 Task: Find connections with filter location Saint-Eustache with filter topic #Recruitmentwith filter profile language English with filter current company Adani Solar with filter school Government College of Engineering, Tirunelveli with filter industry School and Employee Bus Services with filter service category Android Development with filter keywords title Phlebotomist
Action: Mouse moved to (199, 276)
Screenshot: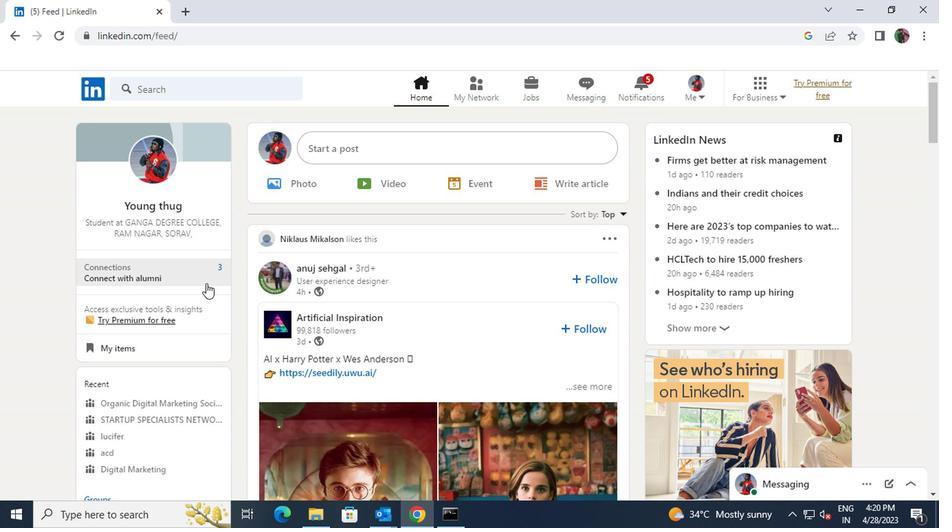 
Action: Mouse pressed left at (199, 276)
Screenshot: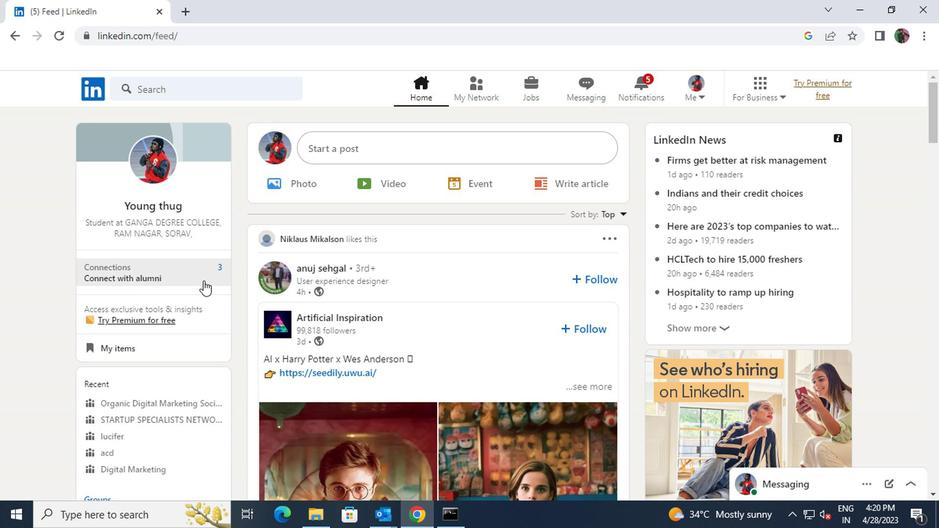 
Action: Mouse moved to (211, 165)
Screenshot: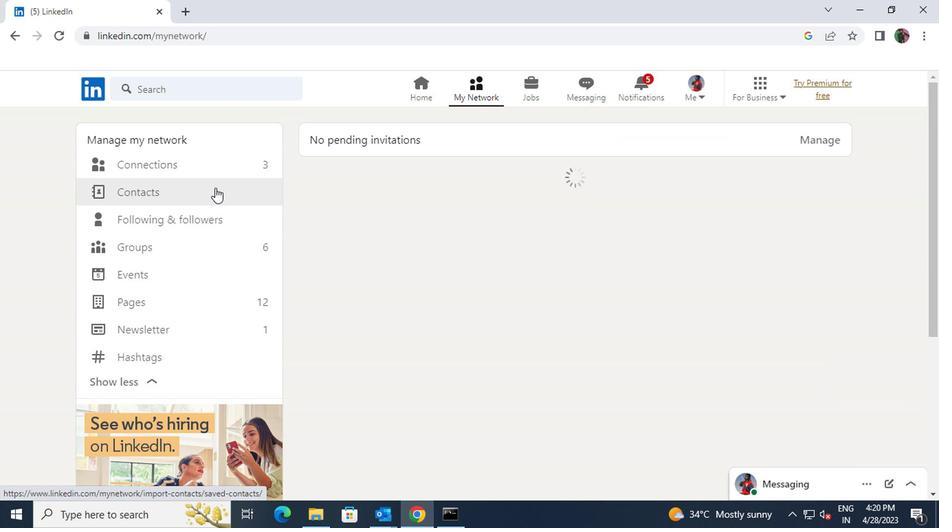 
Action: Mouse pressed left at (211, 165)
Screenshot: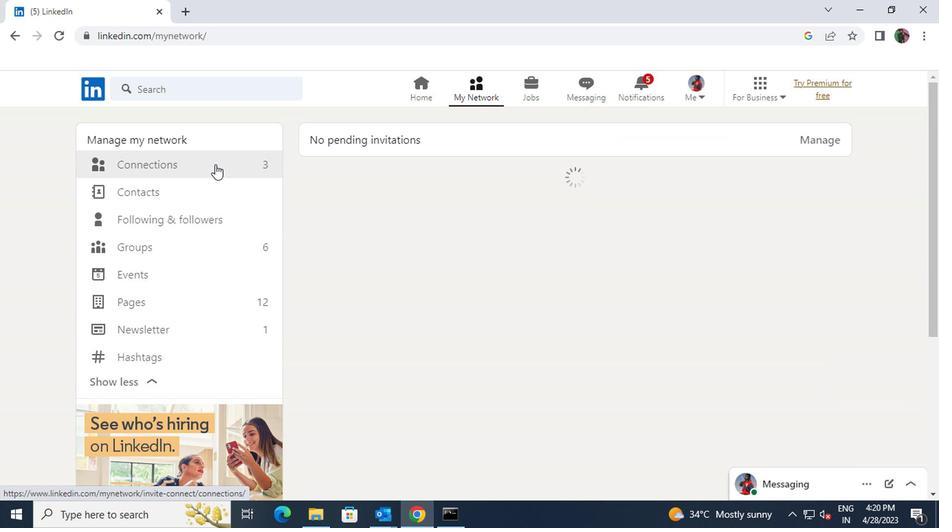 
Action: Mouse moved to (579, 165)
Screenshot: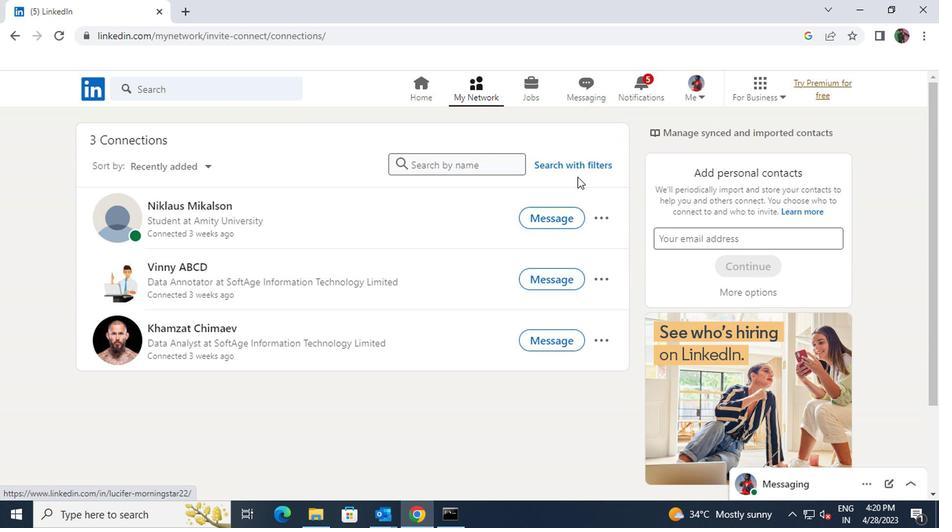 
Action: Mouse pressed left at (579, 165)
Screenshot: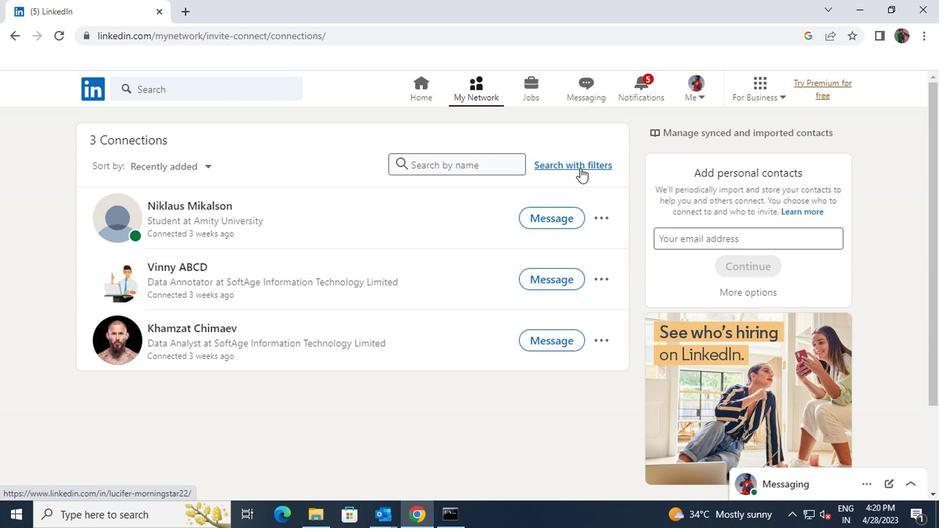 
Action: Mouse moved to (510, 129)
Screenshot: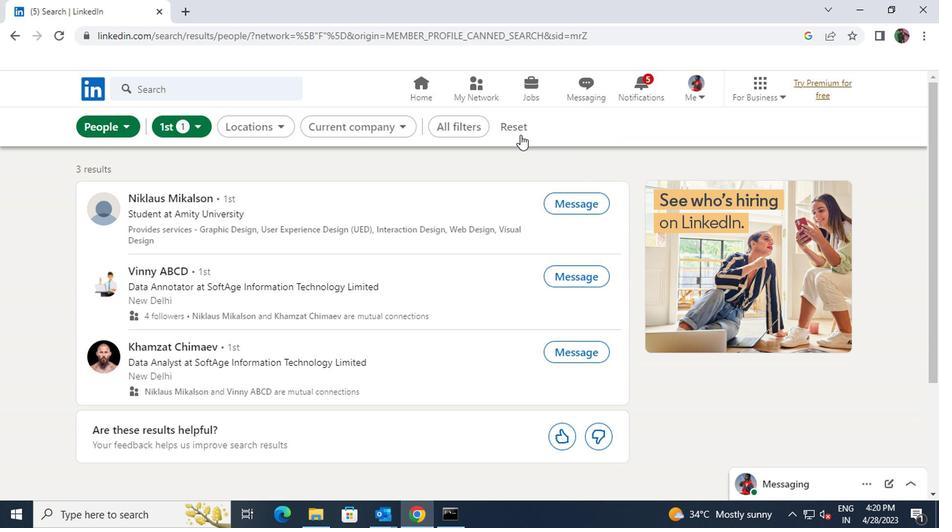 
Action: Mouse pressed left at (510, 129)
Screenshot: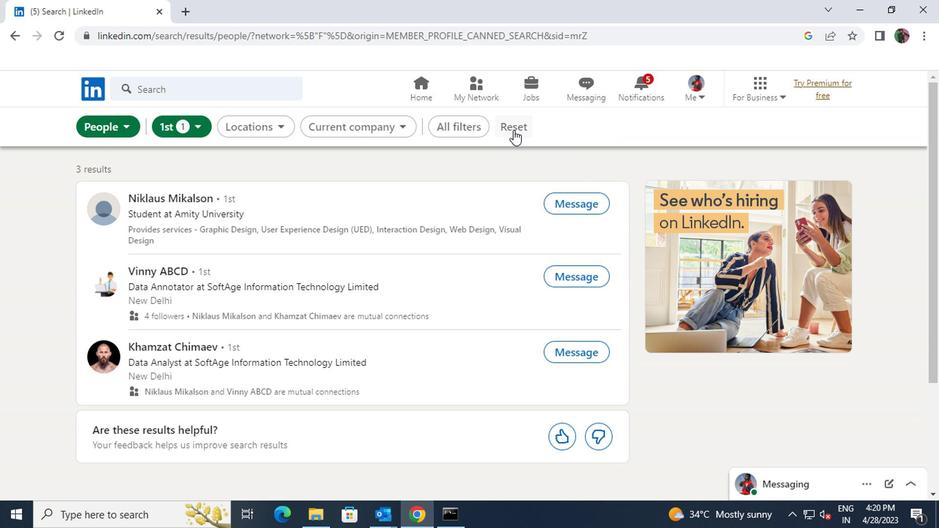 
Action: Mouse moved to (493, 122)
Screenshot: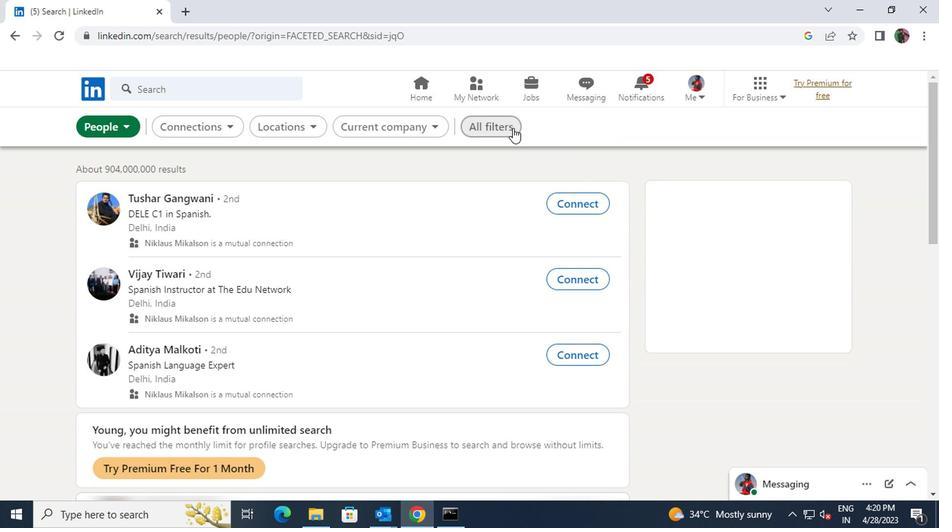 
Action: Mouse pressed left at (493, 122)
Screenshot: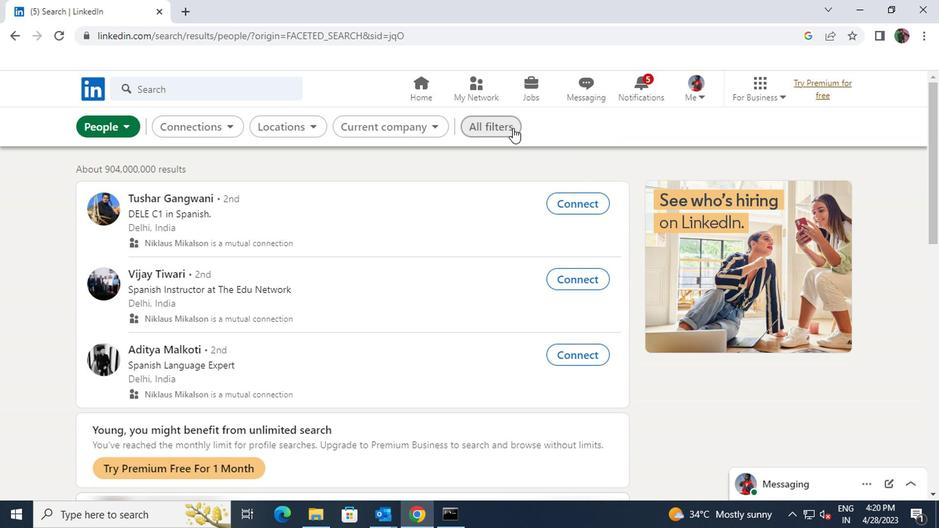 
Action: Mouse moved to (750, 296)
Screenshot: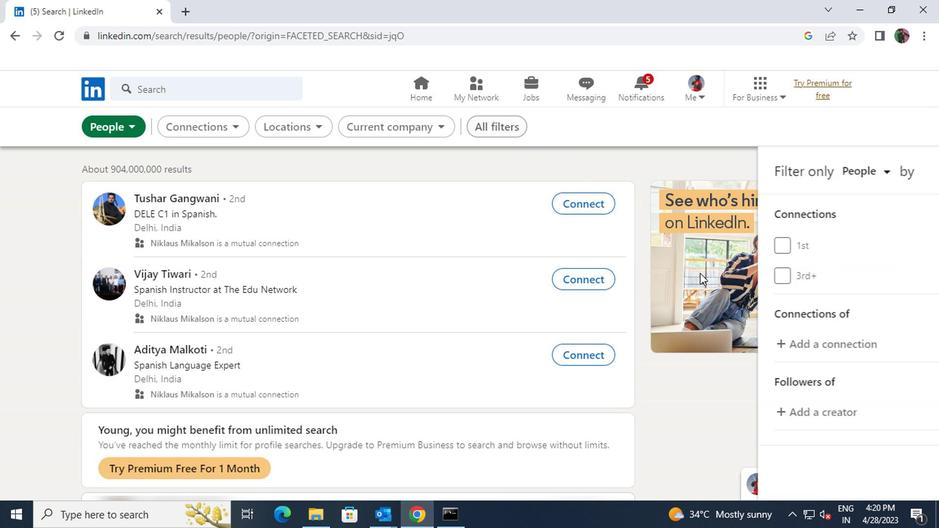 
Action: Mouse scrolled (750, 295) with delta (0, 0)
Screenshot: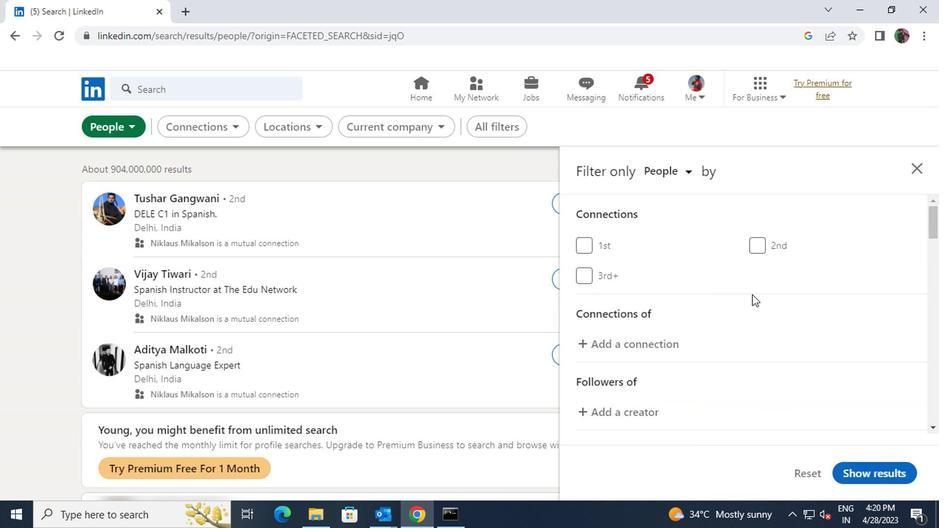 
Action: Mouse moved to (751, 296)
Screenshot: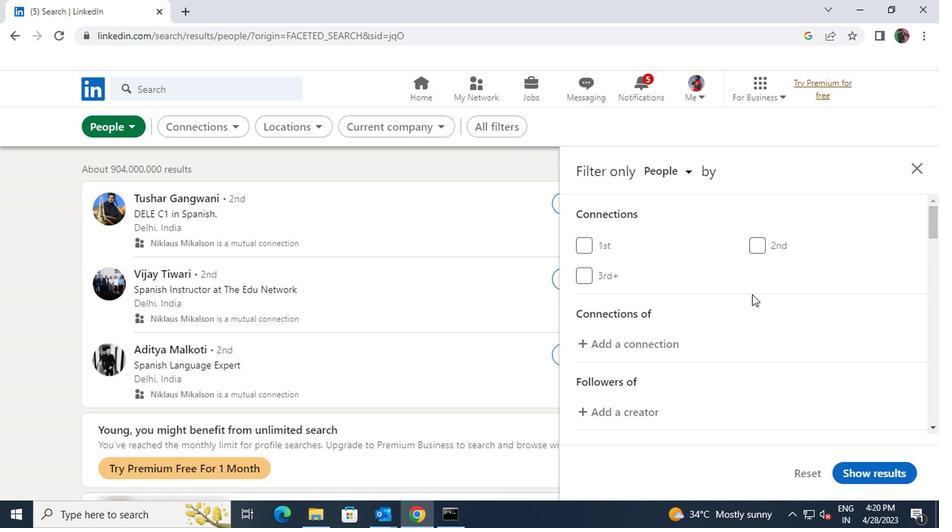 
Action: Mouse scrolled (751, 296) with delta (0, 0)
Screenshot: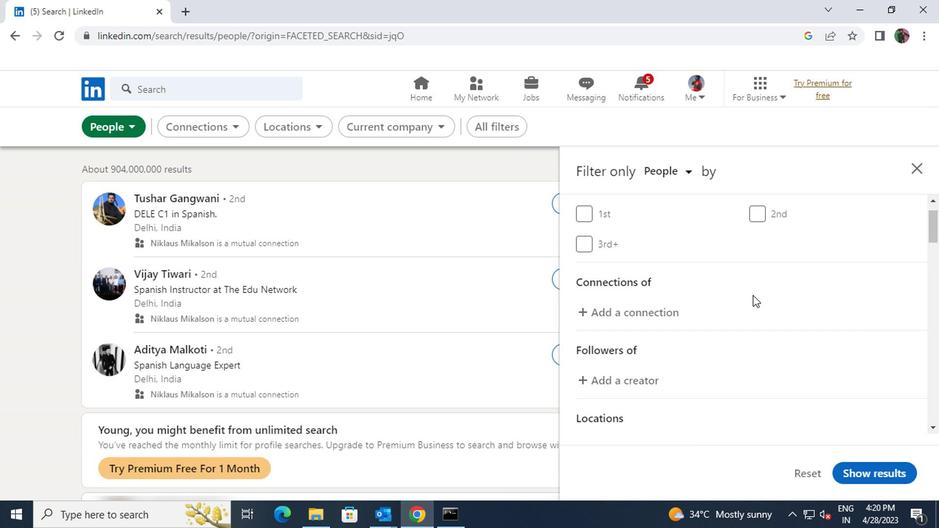 
Action: Mouse scrolled (751, 296) with delta (0, 0)
Screenshot: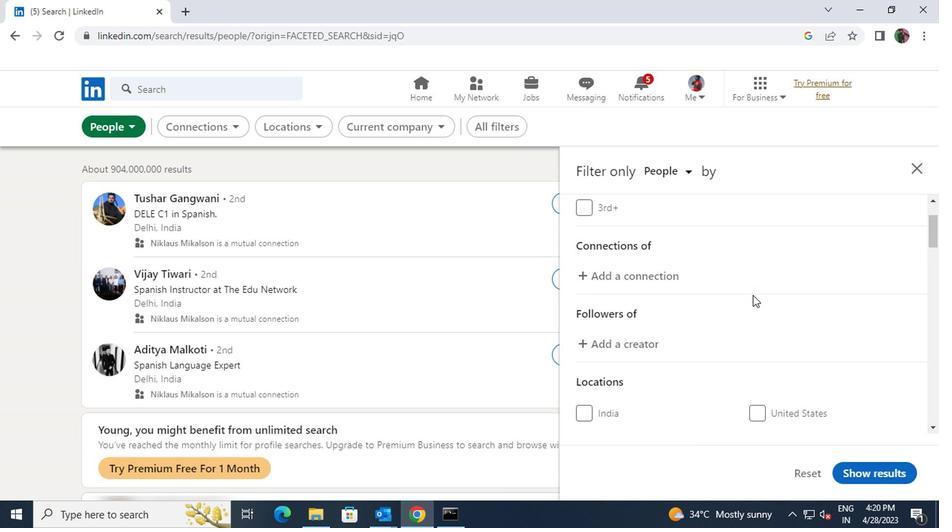 
Action: Mouse scrolled (751, 296) with delta (0, 0)
Screenshot: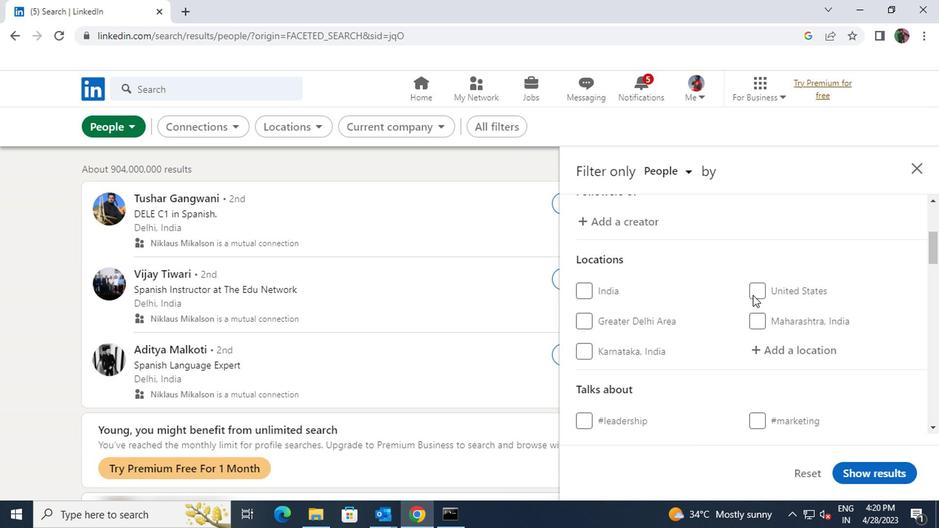 
Action: Mouse scrolled (751, 296) with delta (0, 0)
Screenshot: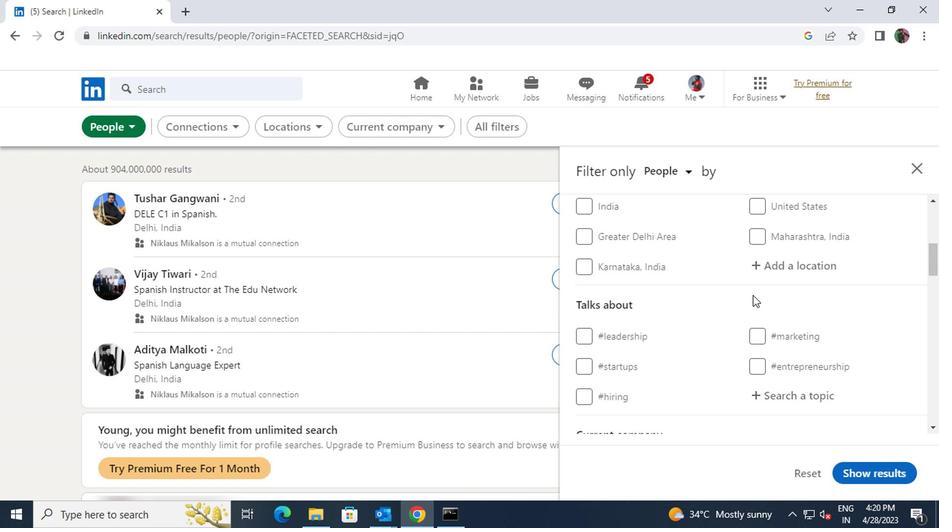 
Action: Mouse scrolled (751, 297) with delta (0, 0)
Screenshot: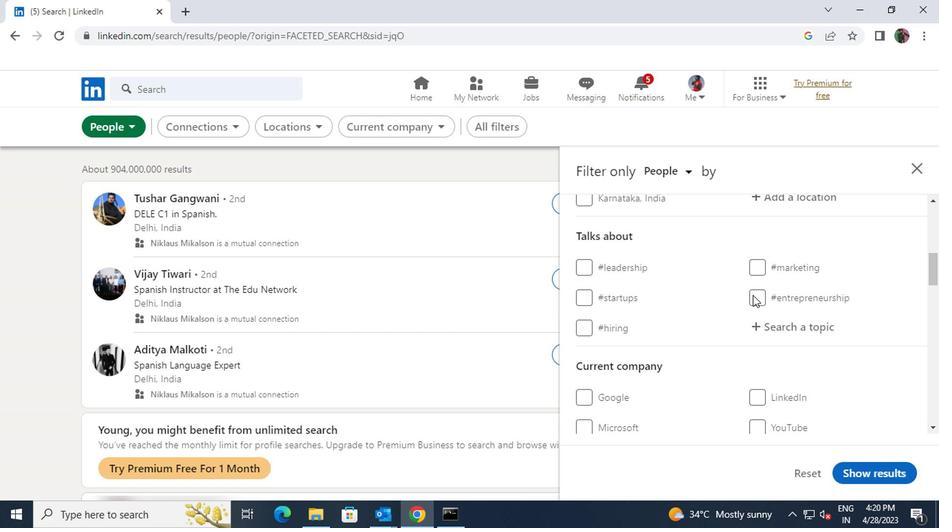 
Action: Mouse moved to (768, 272)
Screenshot: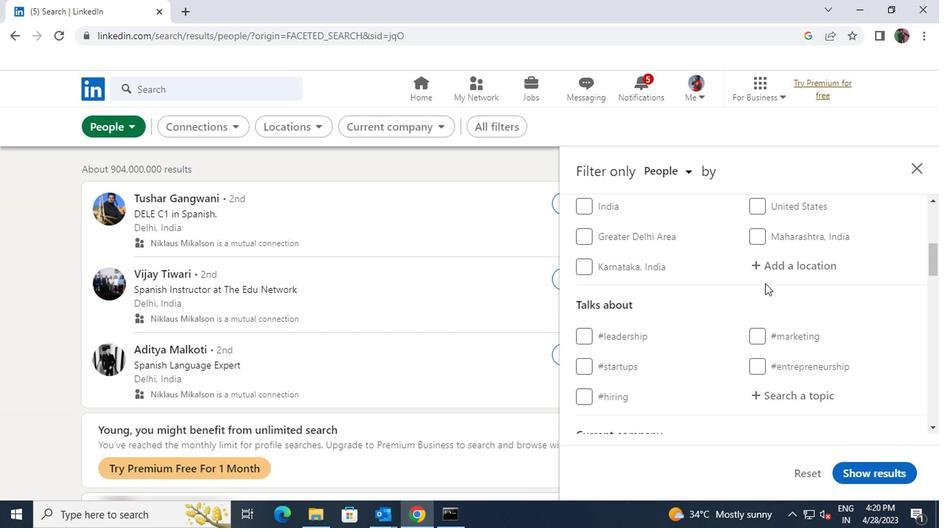 
Action: Mouse pressed left at (768, 272)
Screenshot: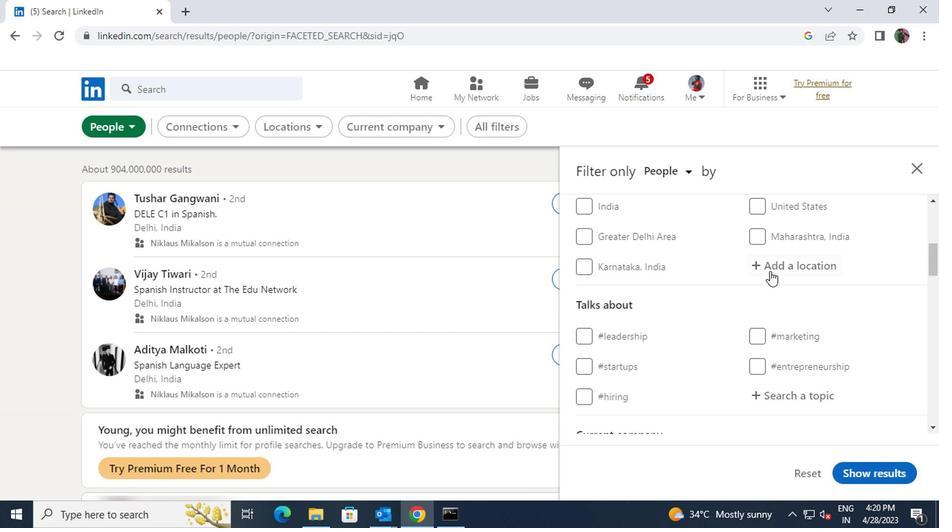 
Action: Key pressed <Key.shift>SAINT<Key.space>EU
Screenshot: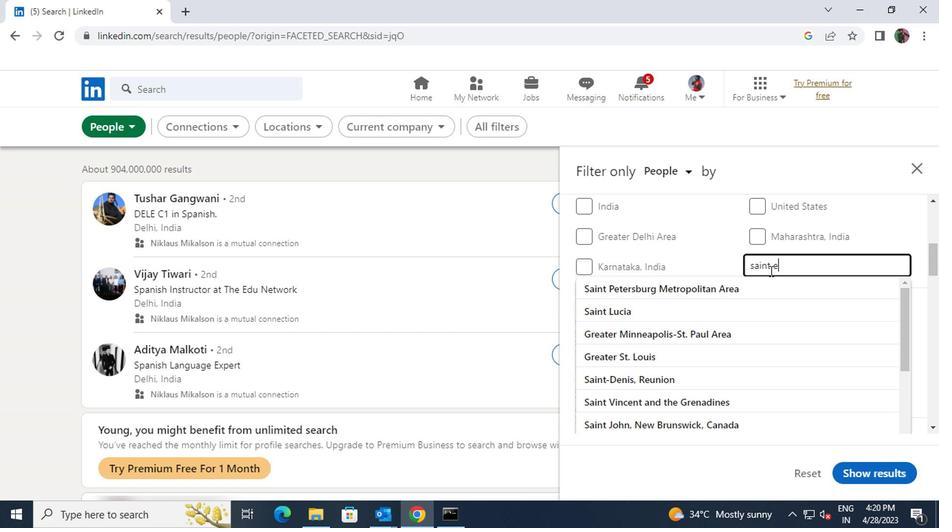 
Action: Mouse moved to (762, 295)
Screenshot: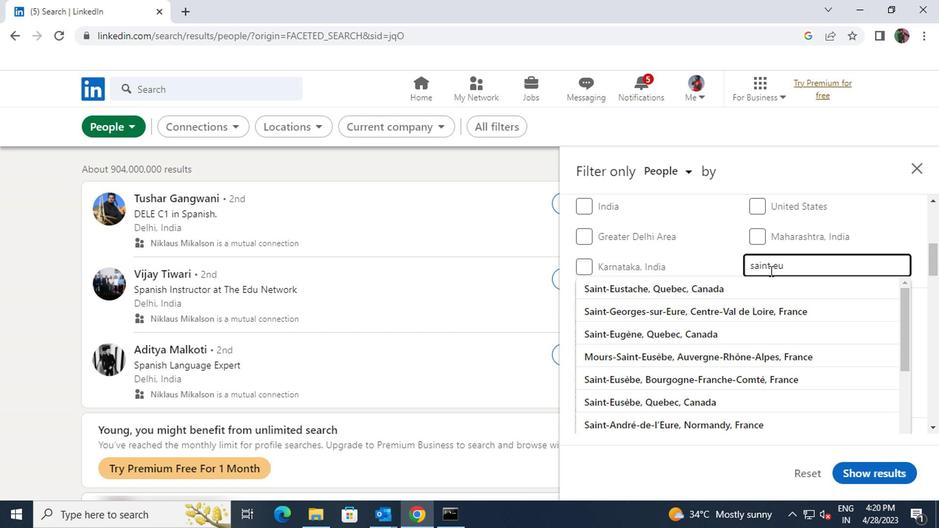
Action: Mouse pressed left at (762, 295)
Screenshot: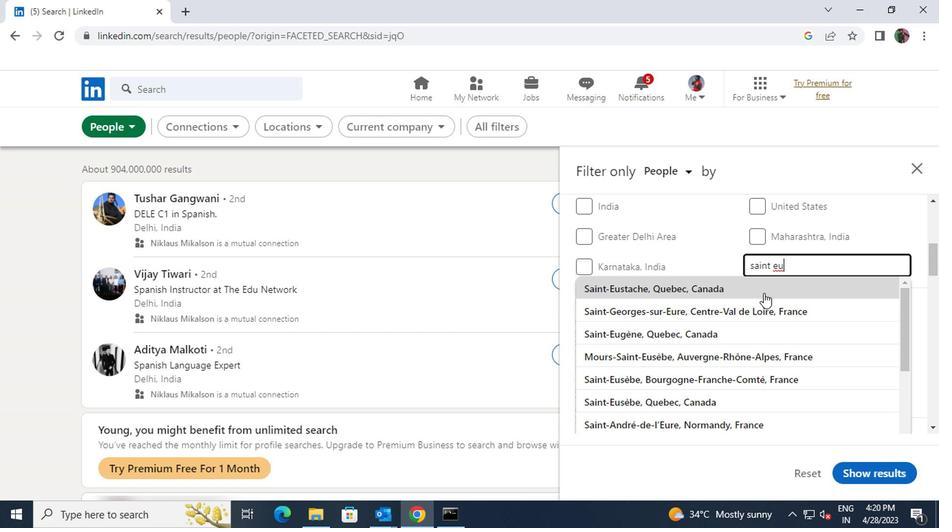 
Action: Mouse scrolled (762, 294) with delta (0, 0)
Screenshot: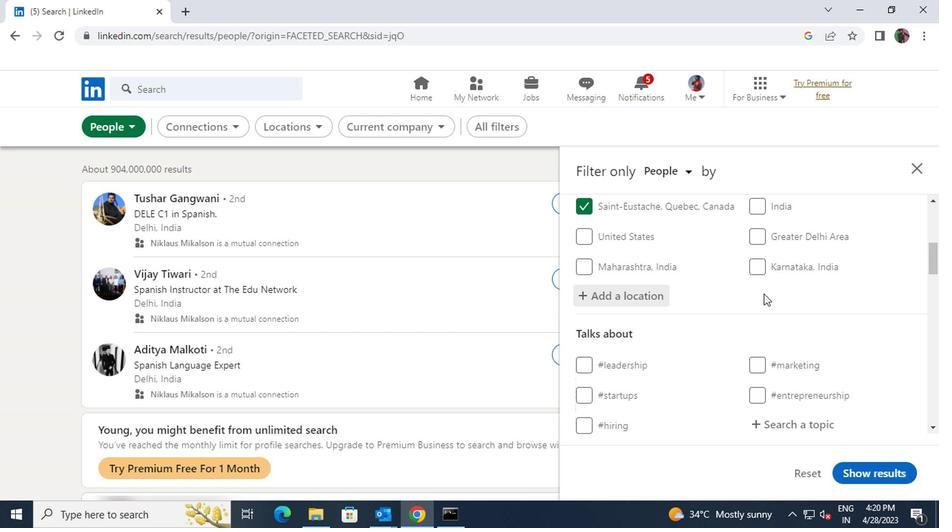 
Action: Mouse scrolled (762, 294) with delta (0, 0)
Screenshot: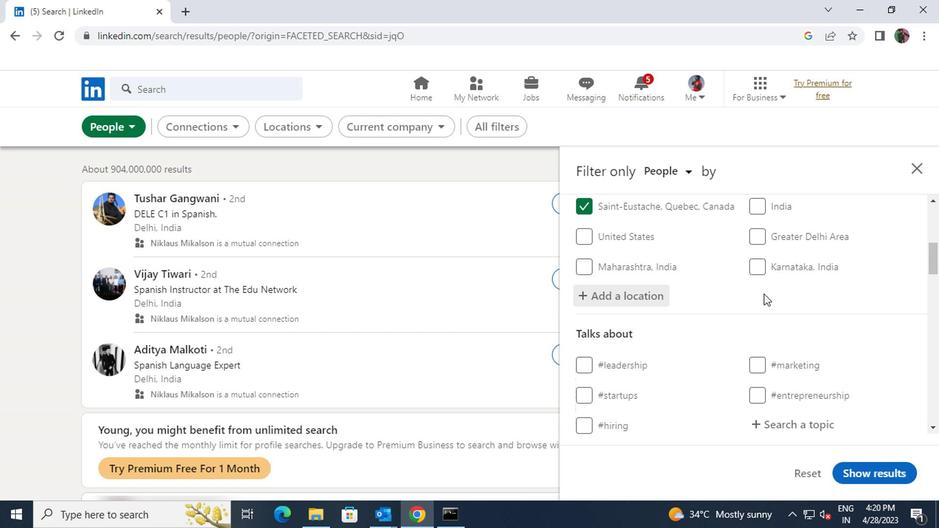 
Action: Mouse scrolled (762, 294) with delta (0, 0)
Screenshot: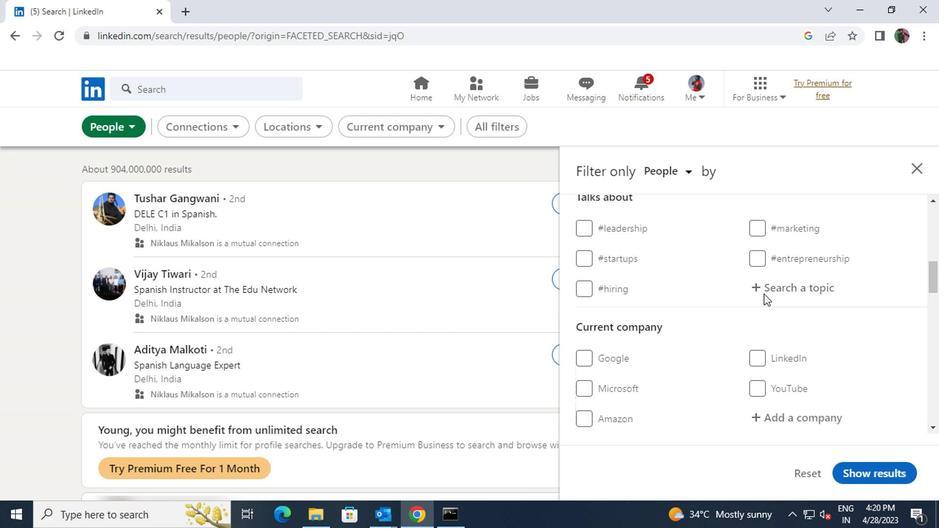 
Action: Mouse moved to (763, 291)
Screenshot: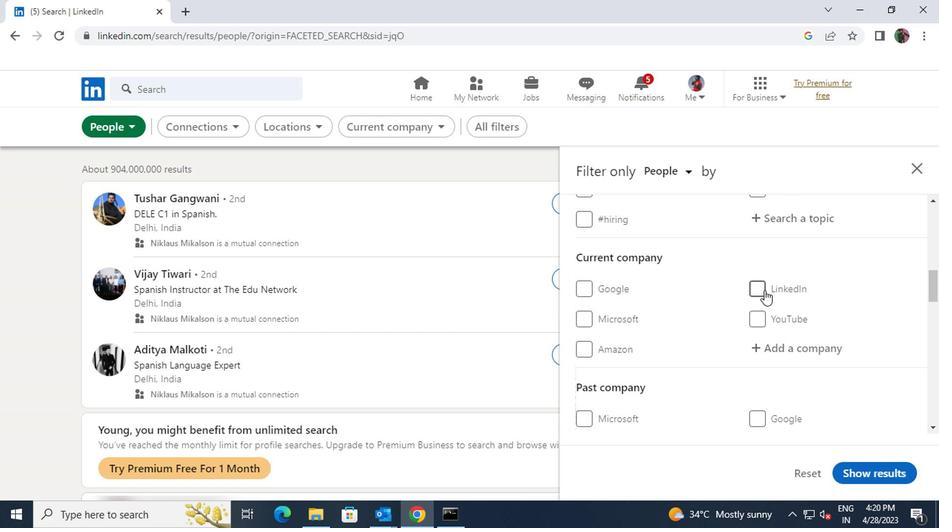 
Action: Mouse scrolled (763, 292) with delta (0, 0)
Screenshot: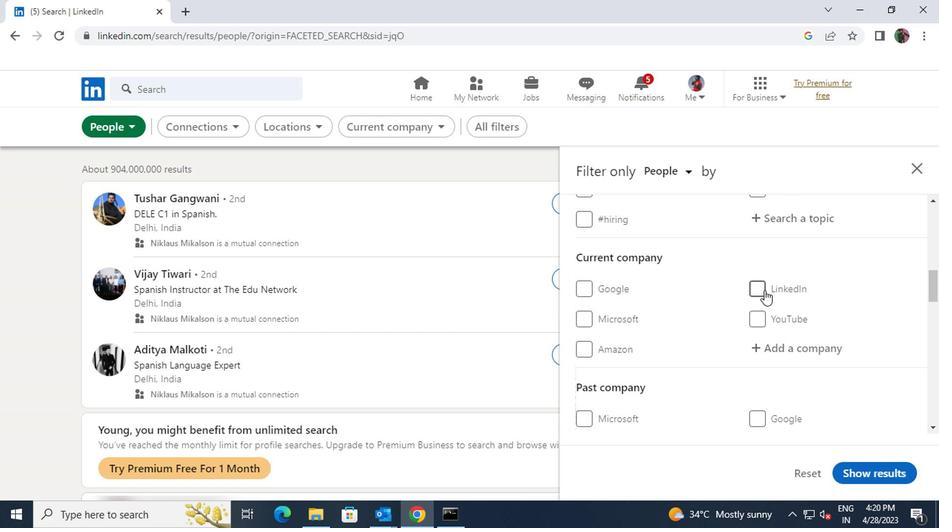 
Action: Mouse moved to (771, 292)
Screenshot: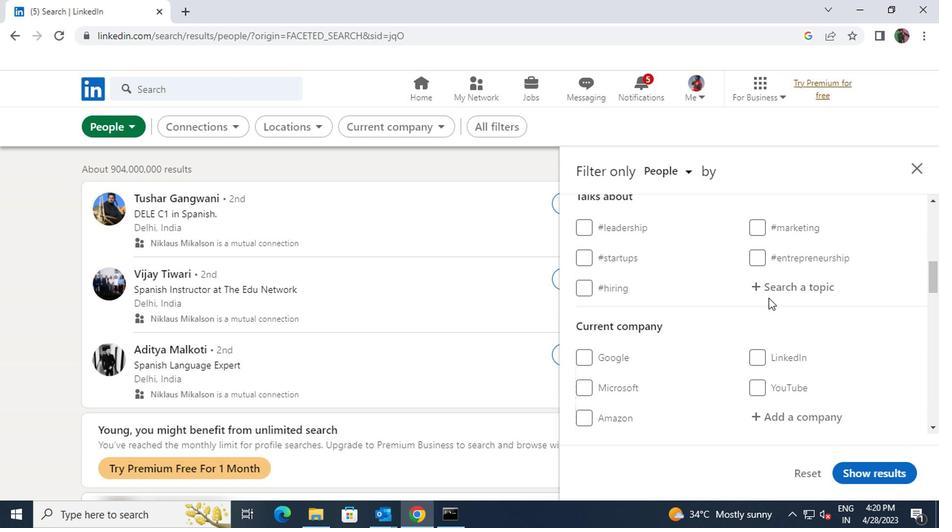 
Action: Mouse pressed left at (771, 292)
Screenshot: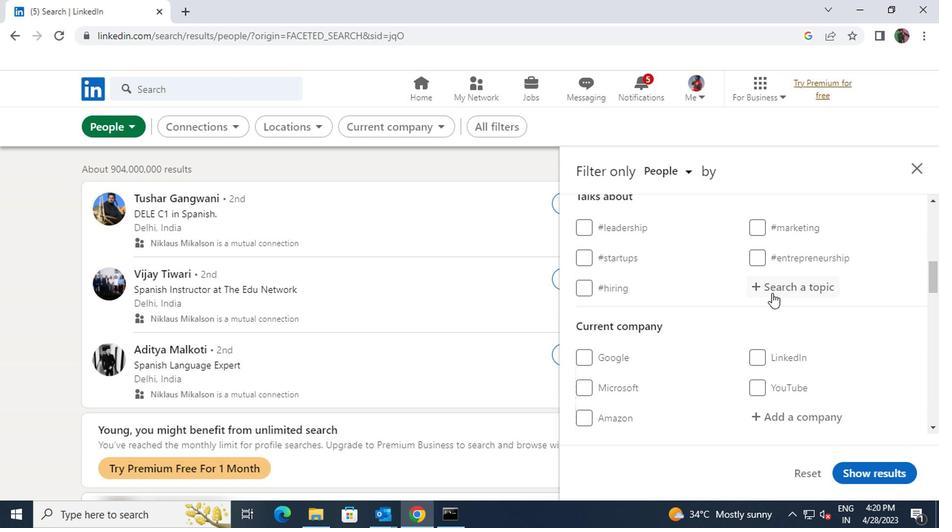 
Action: Key pressed <Key.shift>RECURITMENT
Screenshot: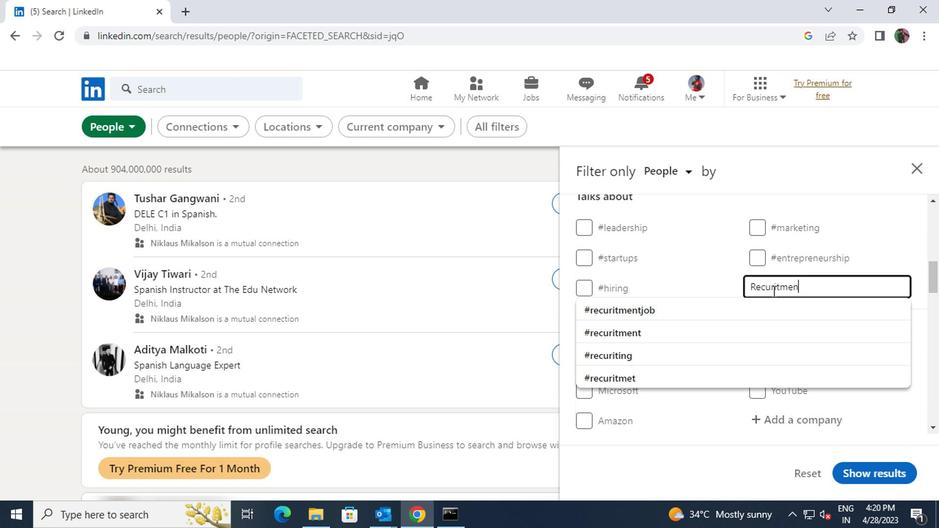 
Action: Mouse moved to (749, 328)
Screenshot: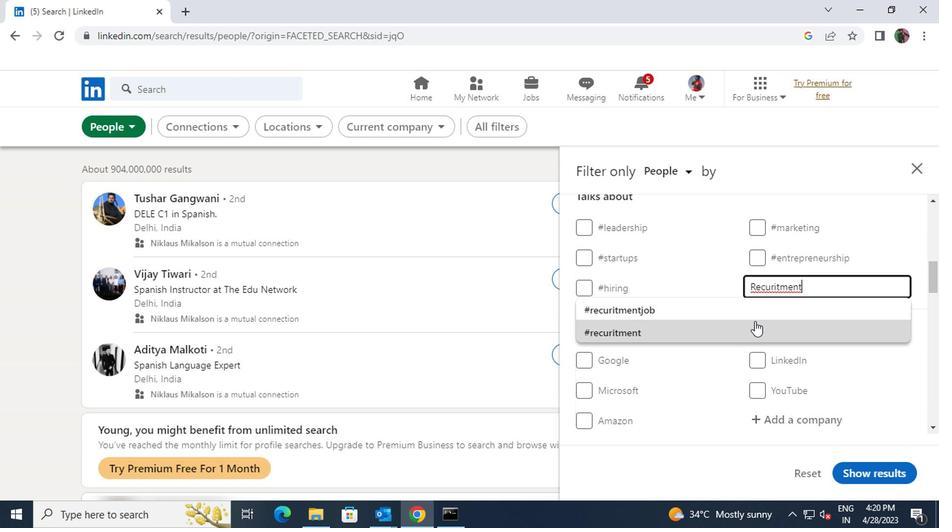
Action: Mouse pressed left at (749, 328)
Screenshot: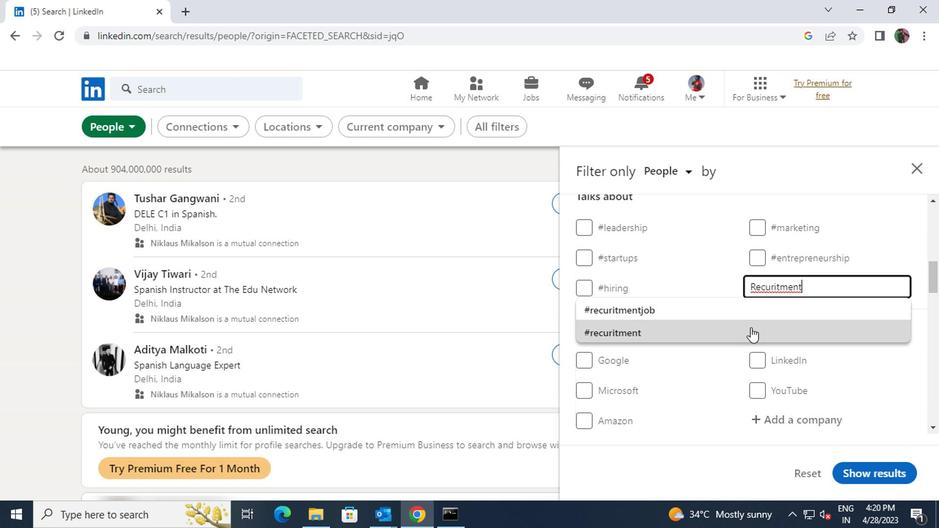 
Action: Mouse scrolled (749, 328) with delta (0, 0)
Screenshot: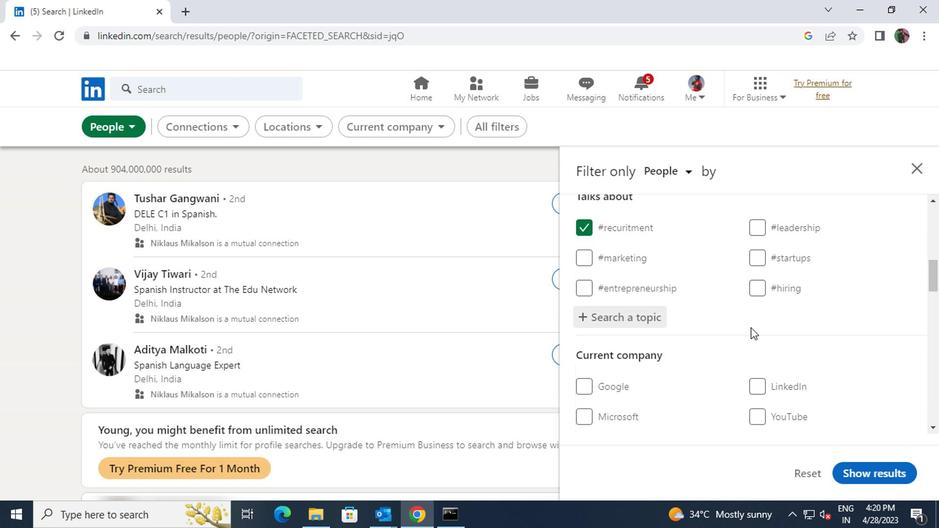 
Action: Mouse scrolled (749, 328) with delta (0, 0)
Screenshot: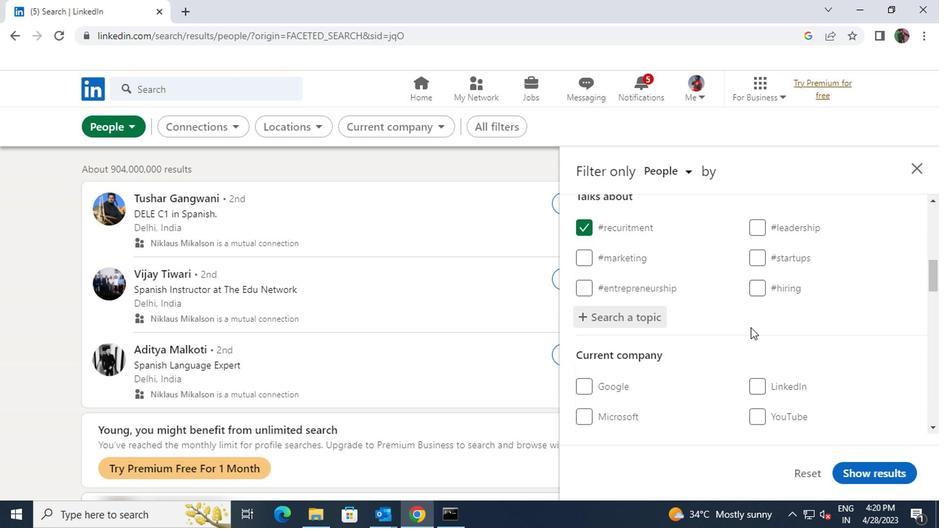 
Action: Mouse scrolled (749, 328) with delta (0, 0)
Screenshot: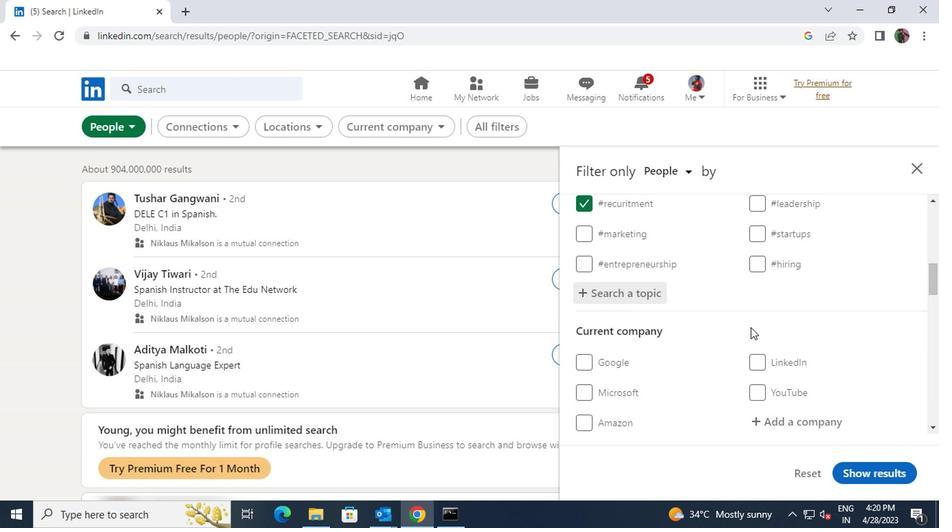 
Action: Mouse scrolled (749, 328) with delta (0, 0)
Screenshot: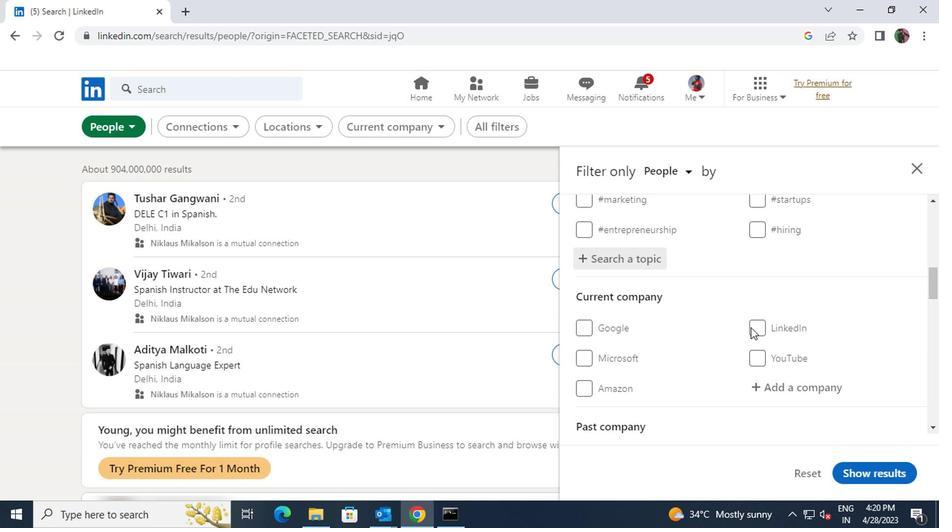 
Action: Mouse scrolled (749, 328) with delta (0, 0)
Screenshot: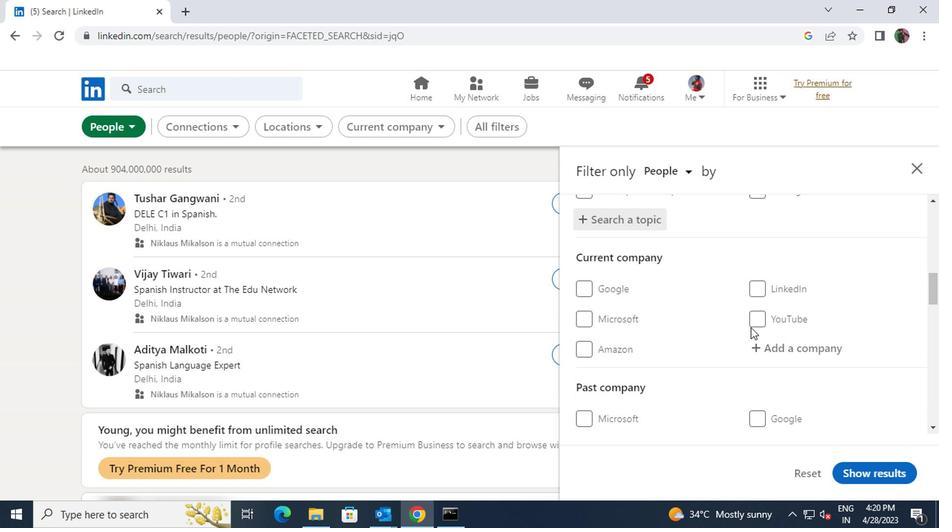 
Action: Mouse scrolled (749, 328) with delta (0, 0)
Screenshot: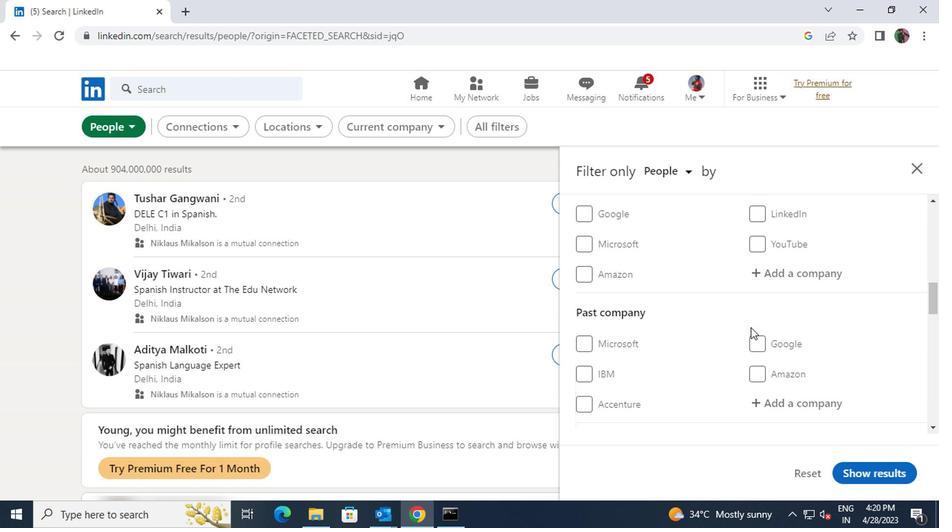 
Action: Mouse scrolled (749, 328) with delta (0, 0)
Screenshot: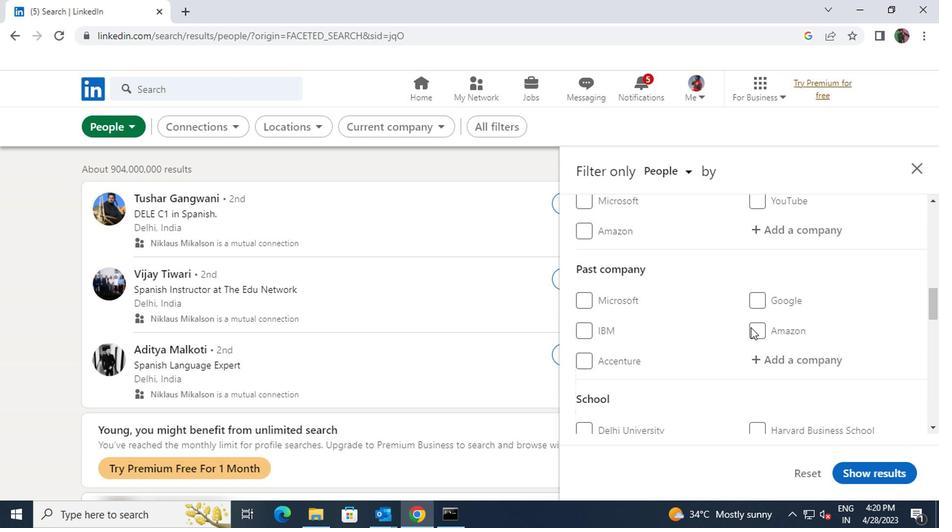 
Action: Mouse moved to (748, 329)
Screenshot: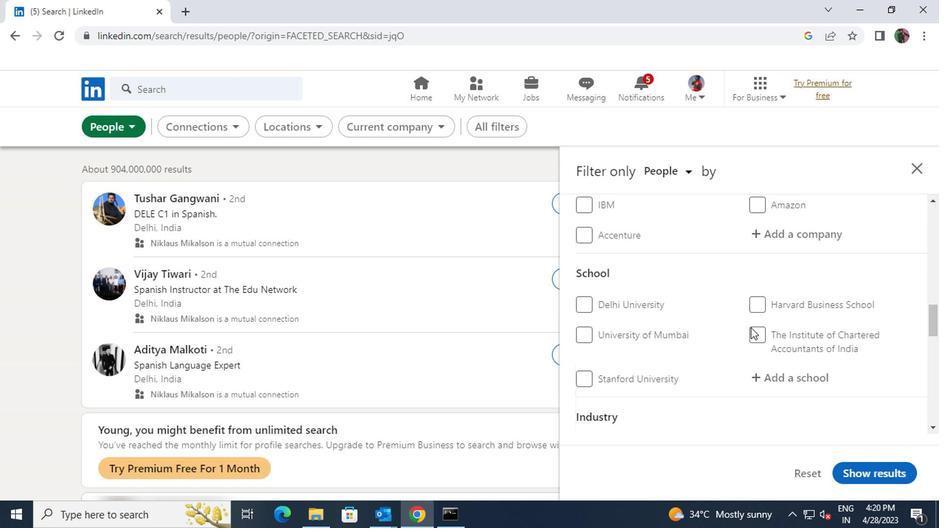 
Action: Mouse scrolled (748, 328) with delta (0, 0)
Screenshot: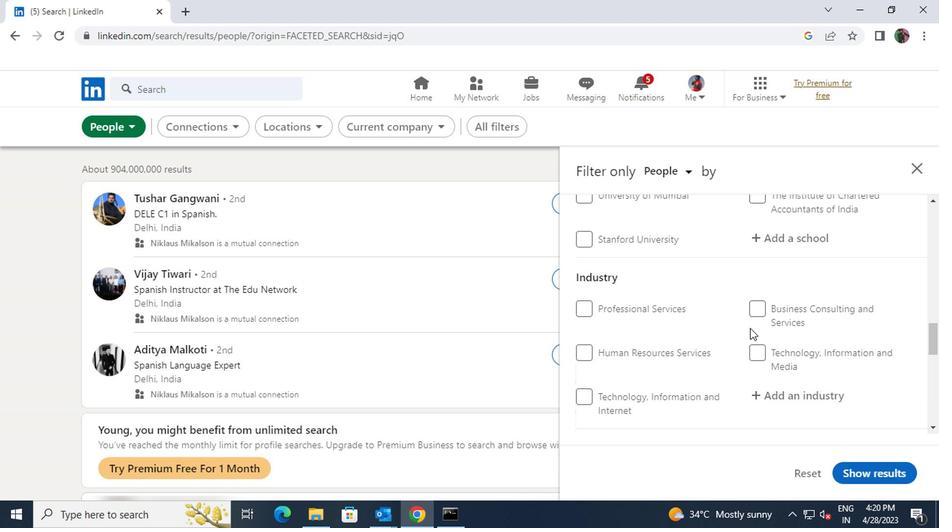 
Action: Mouse scrolled (748, 328) with delta (0, 0)
Screenshot: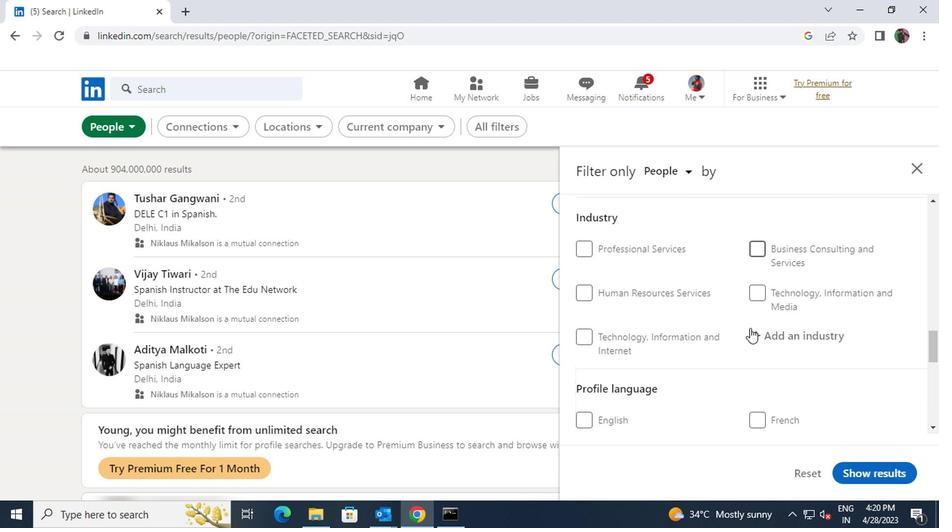 
Action: Mouse scrolled (748, 328) with delta (0, 0)
Screenshot: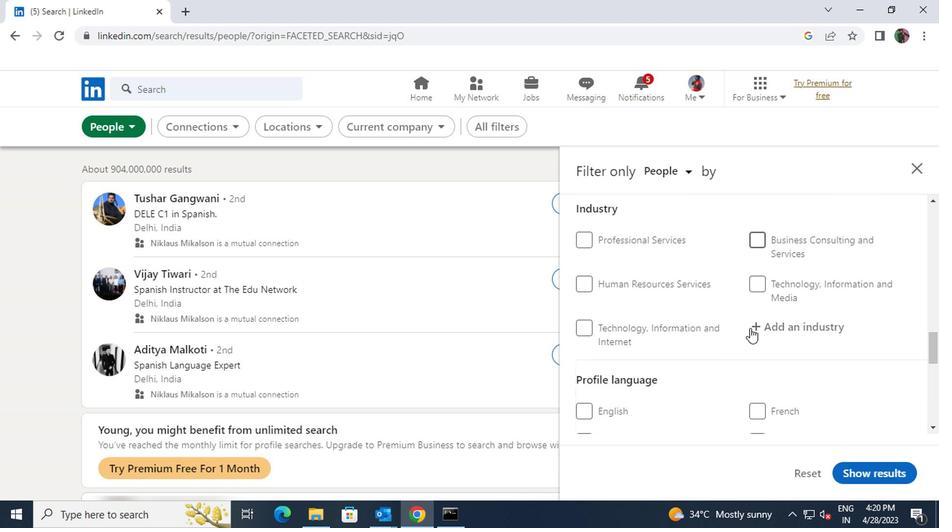 
Action: Mouse moved to (586, 274)
Screenshot: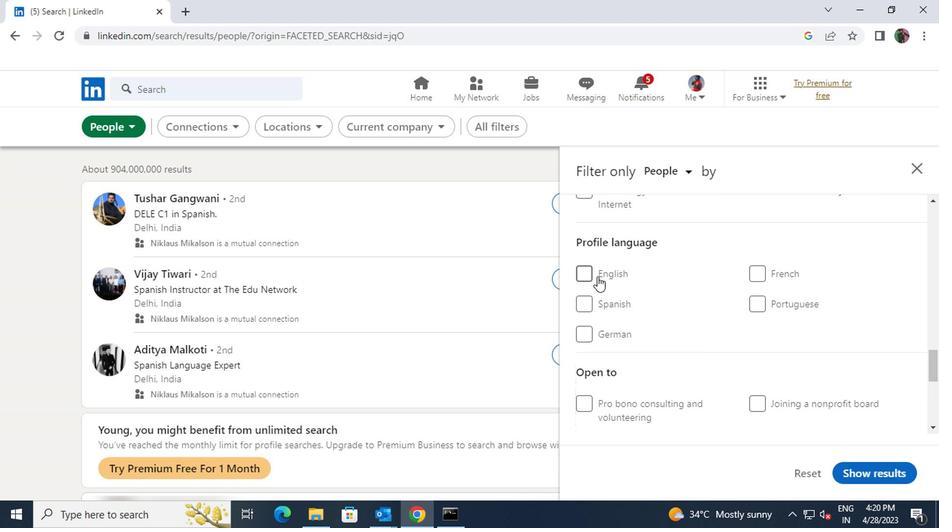 
Action: Mouse pressed left at (586, 274)
Screenshot: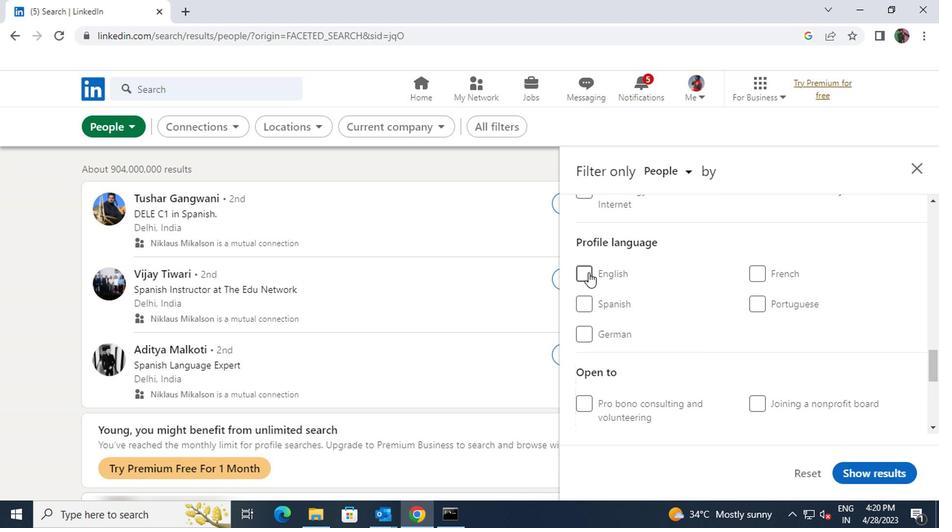 
Action: Mouse moved to (710, 321)
Screenshot: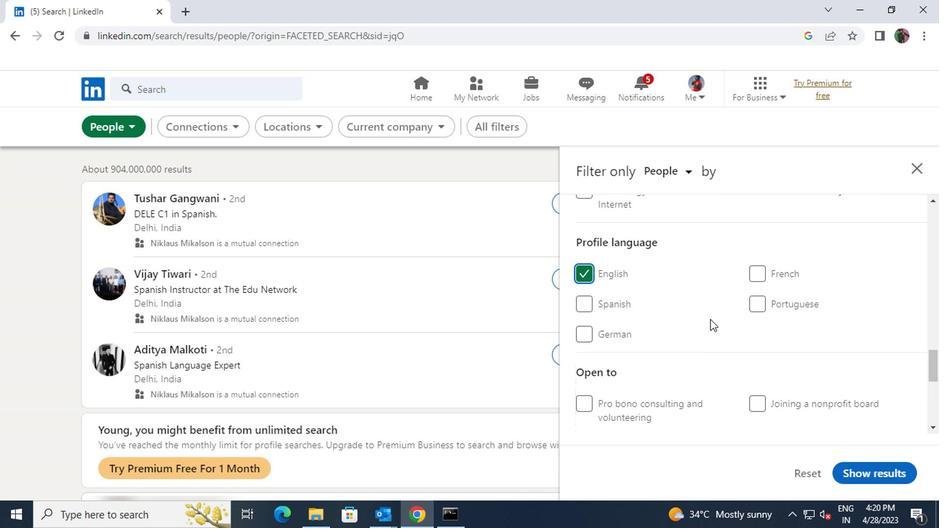 
Action: Mouse scrolled (710, 322) with delta (0, 0)
Screenshot: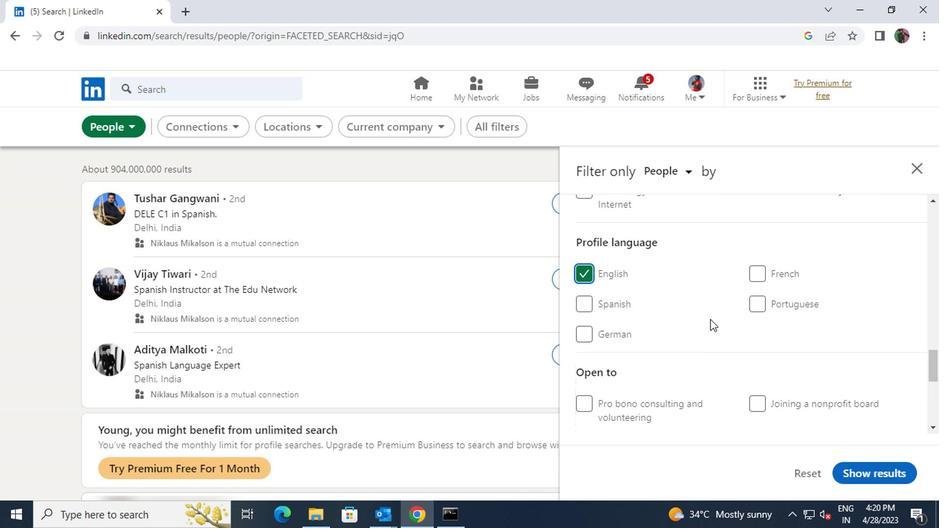 
Action: Mouse scrolled (710, 322) with delta (0, 0)
Screenshot: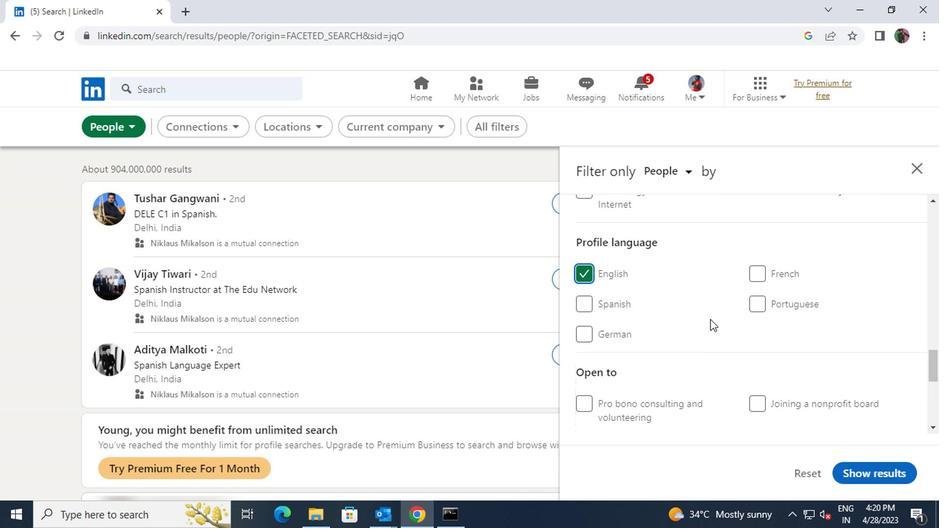 
Action: Mouse scrolled (710, 322) with delta (0, 0)
Screenshot: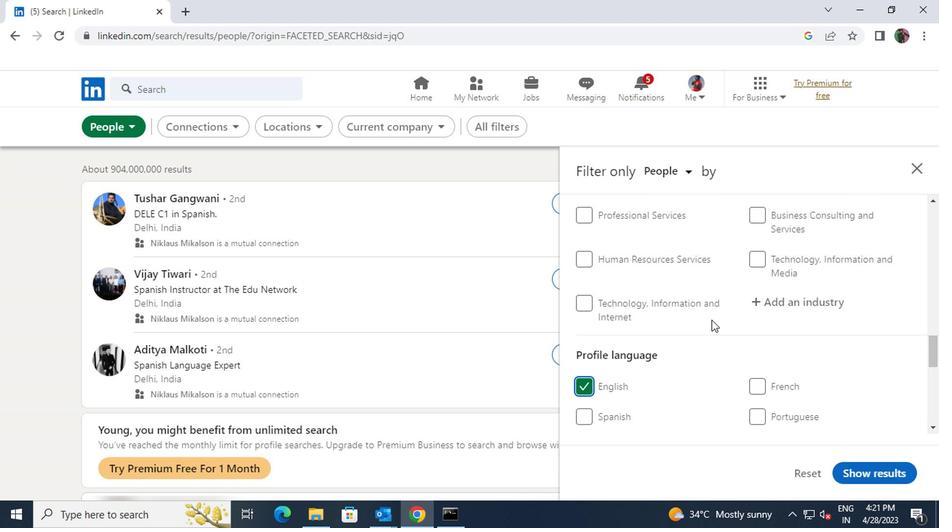 
Action: Mouse scrolled (710, 322) with delta (0, 0)
Screenshot: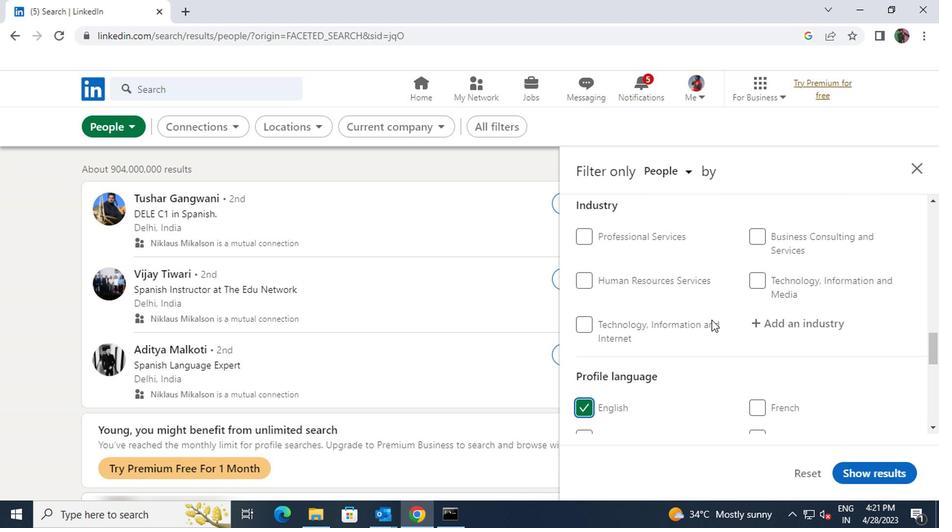 
Action: Mouse scrolled (710, 322) with delta (0, 0)
Screenshot: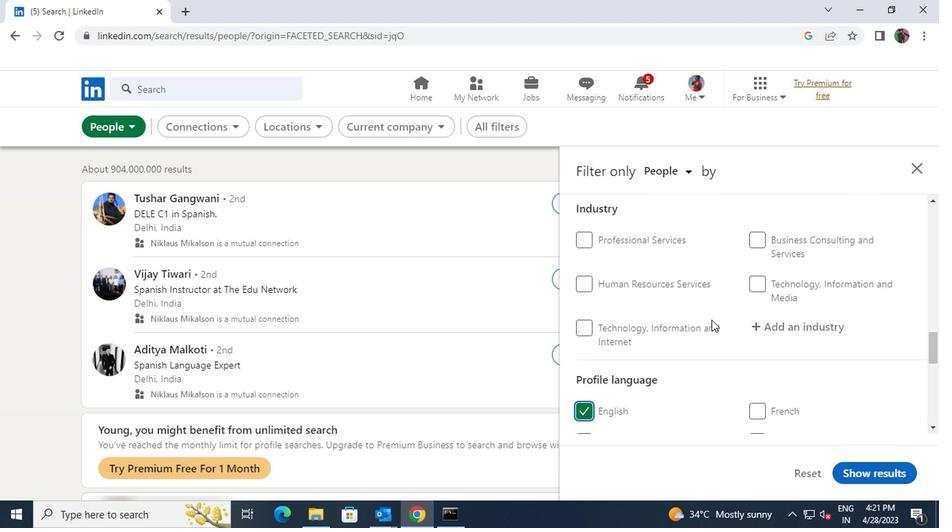 
Action: Mouse scrolled (710, 322) with delta (0, 0)
Screenshot: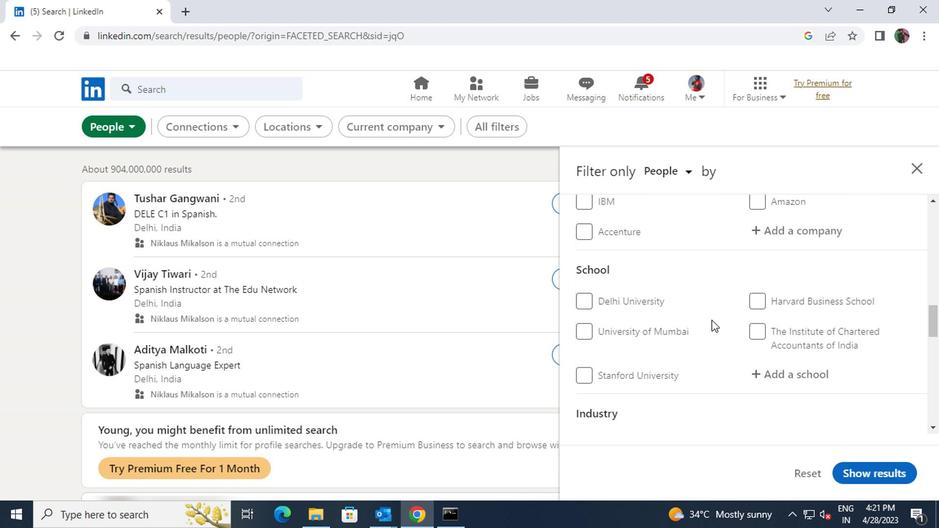 
Action: Mouse scrolled (710, 322) with delta (0, 0)
Screenshot: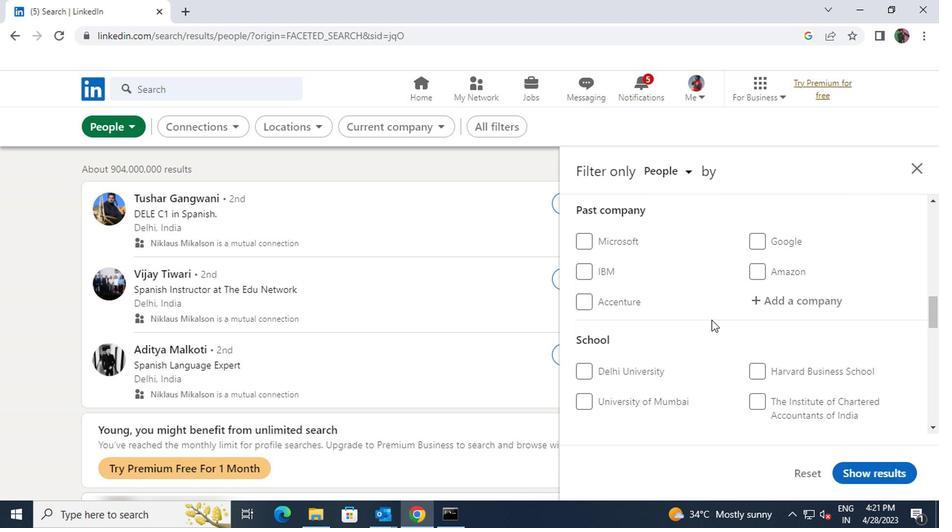 
Action: Mouse scrolled (710, 322) with delta (0, 0)
Screenshot: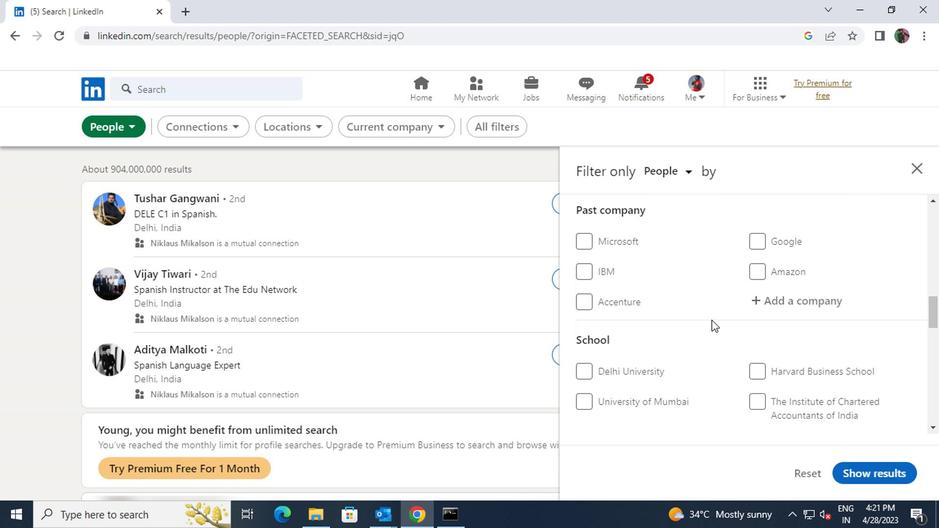 
Action: Mouse moved to (760, 308)
Screenshot: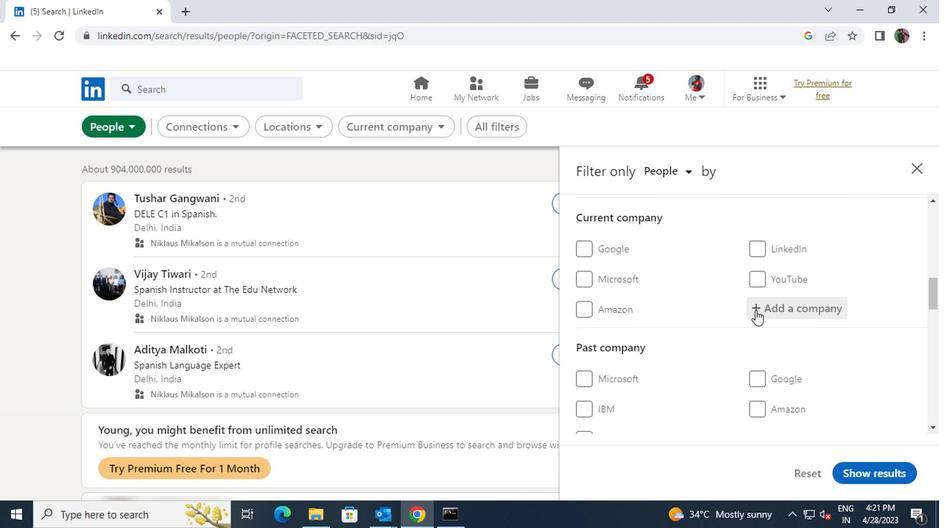 
Action: Mouse pressed left at (760, 308)
Screenshot: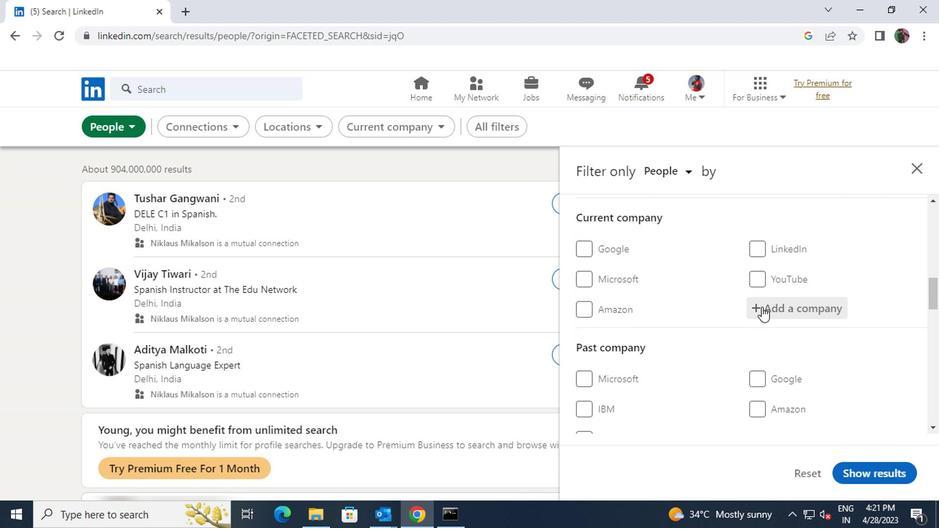 
Action: Key pressed <Key.shift>ADANI<Key.space><Key.shift>SOLAR
Screenshot: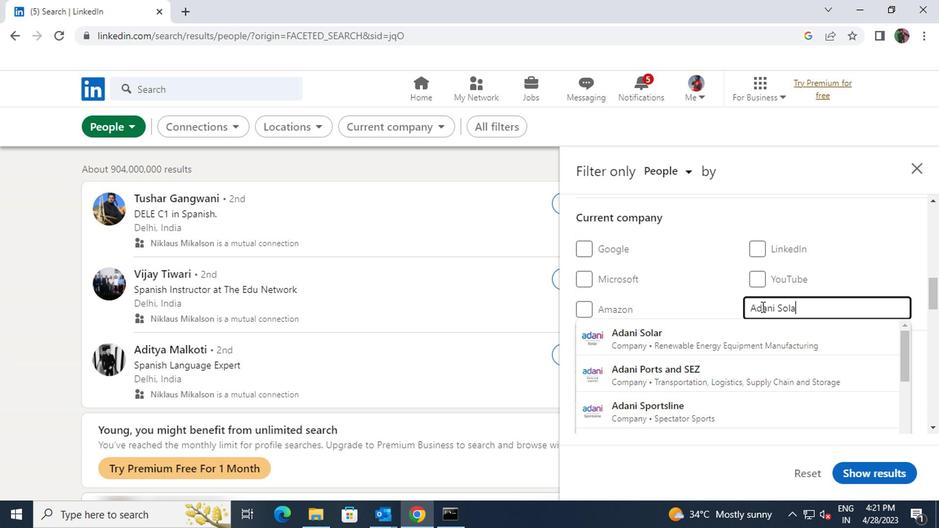 
Action: Mouse moved to (752, 325)
Screenshot: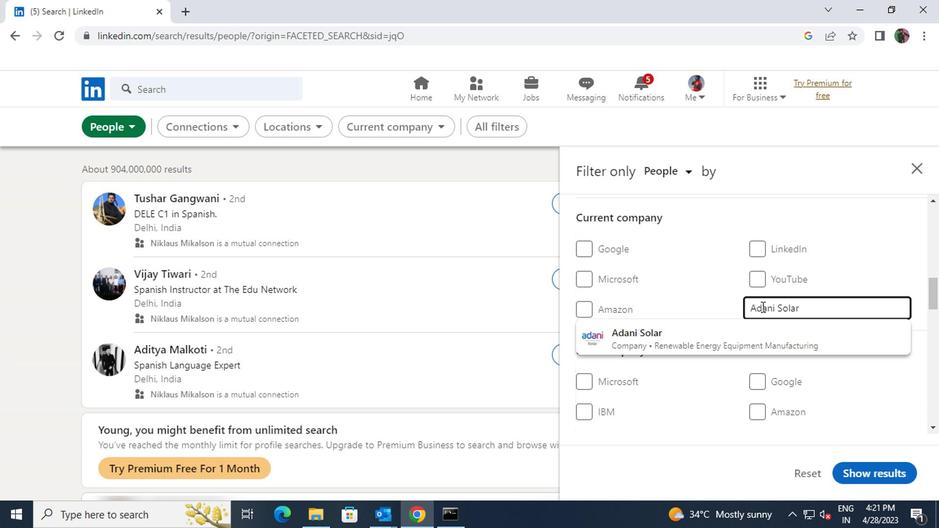 
Action: Mouse pressed left at (752, 325)
Screenshot: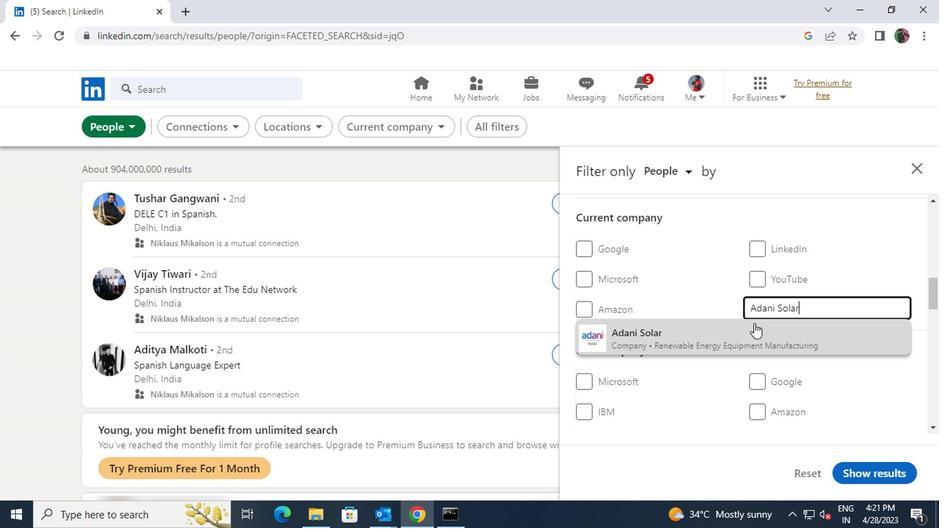 
Action: Mouse scrolled (752, 324) with delta (0, 0)
Screenshot: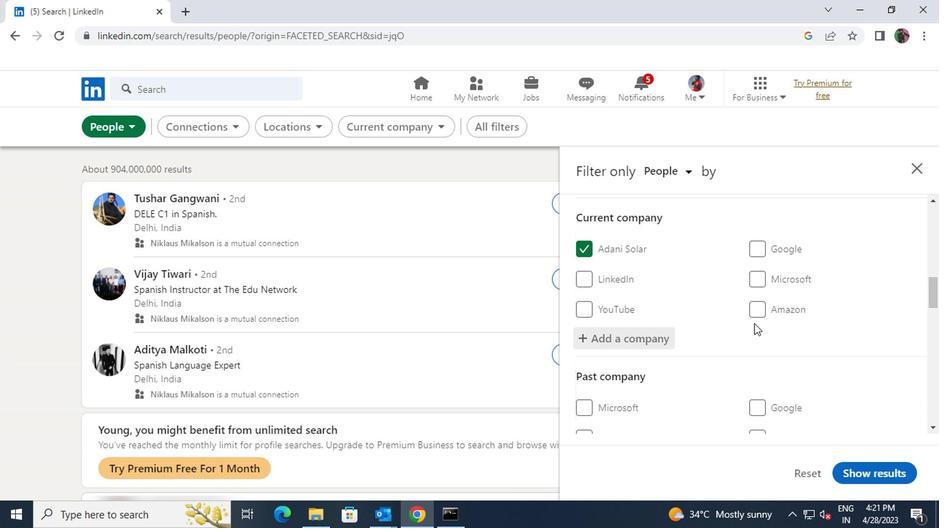 
Action: Mouse scrolled (752, 324) with delta (0, 0)
Screenshot: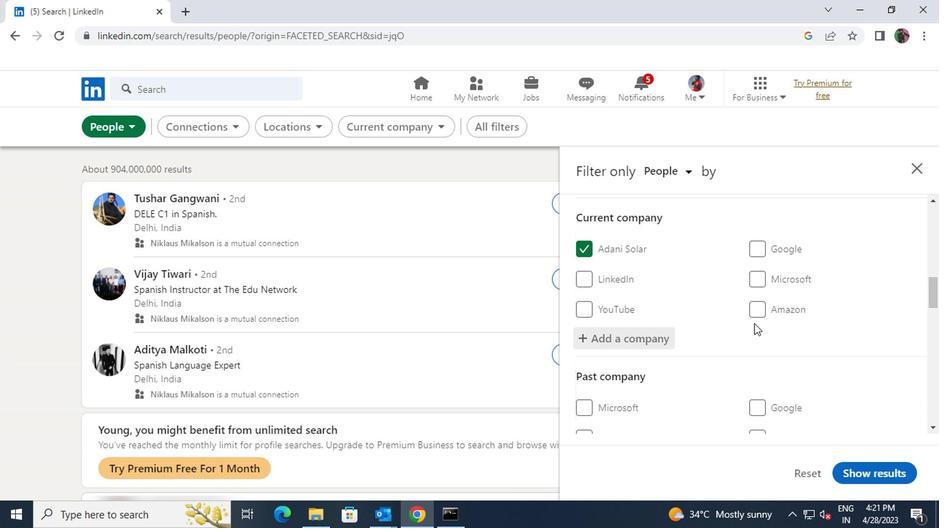 
Action: Mouse scrolled (752, 324) with delta (0, 0)
Screenshot: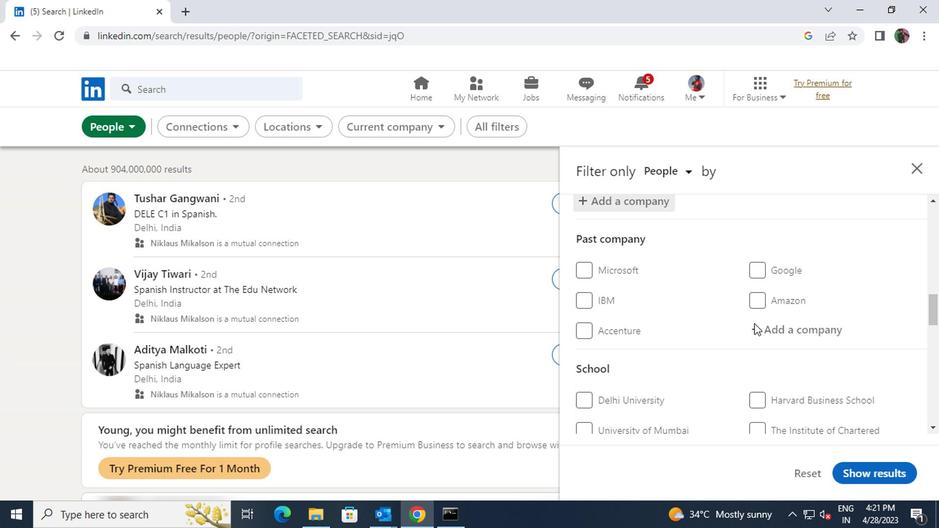 
Action: Mouse scrolled (752, 324) with delta (0, 0)
Screenshot: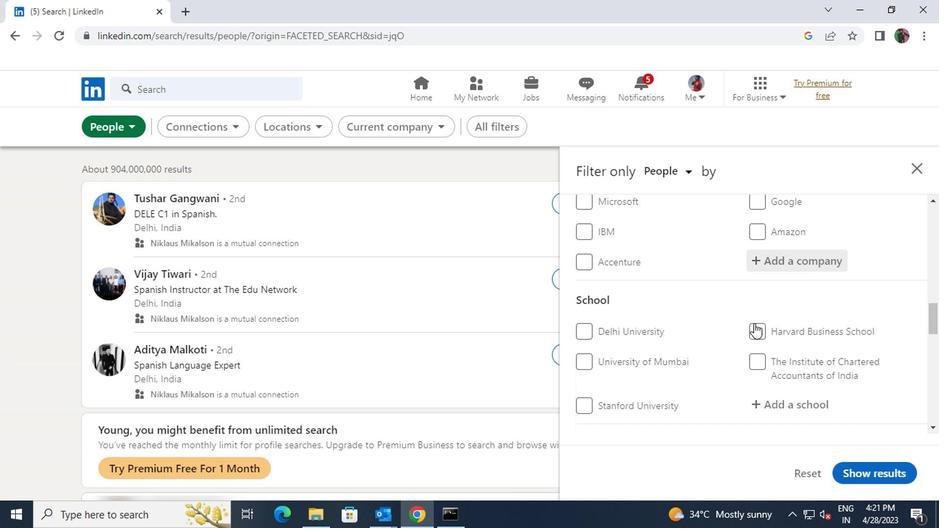 
Action: Mouse moved to (763, 328)
Screenshot: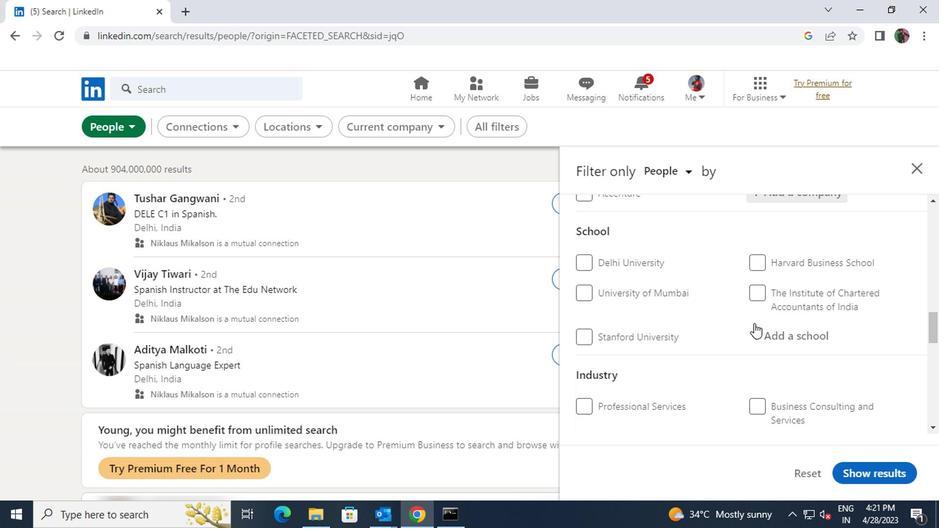 
Action: Mouse pressed left at (763, 328)
Screenshot: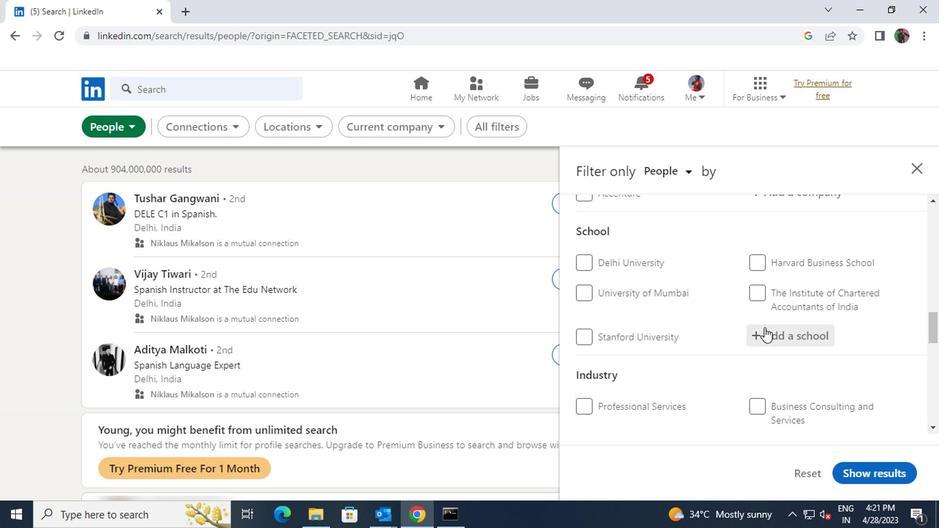 
Action: Key pressed <Key.shift>GOVERNMENT<Key.space><Key.shift>COLLEGE<Key.space><Key.shift>OF<Key.space><Key.shift>TECHNOLOGY<Key.space><Key.shift>AI<Key.backspace><Key.backspace>TIR
Screenshot: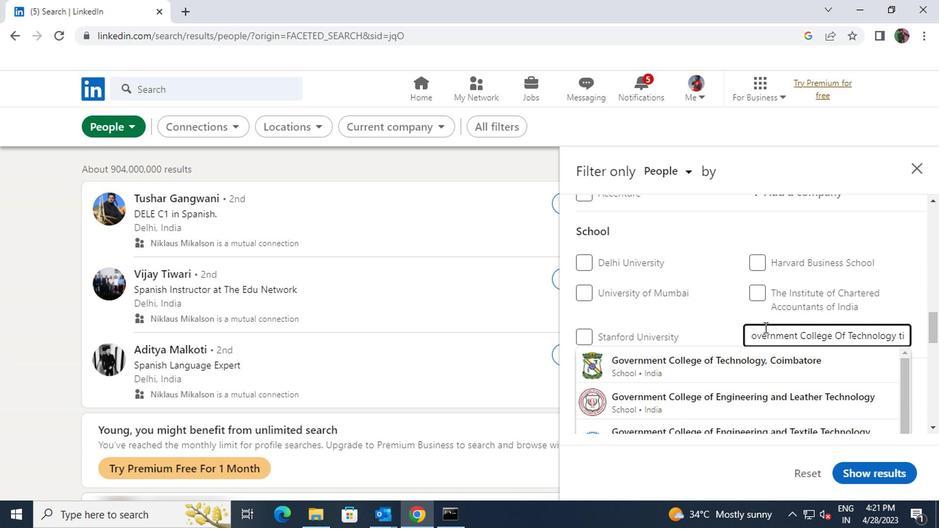 
Action: Mouse moved to (805, 331)
Screenshot: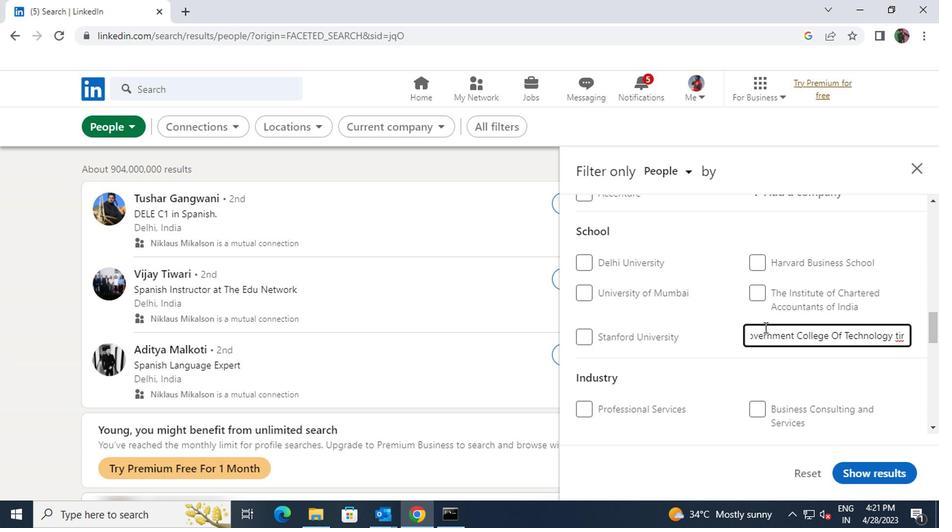 
Action: Key pressed <Key.backspace><Key.backspace>
Screenshot: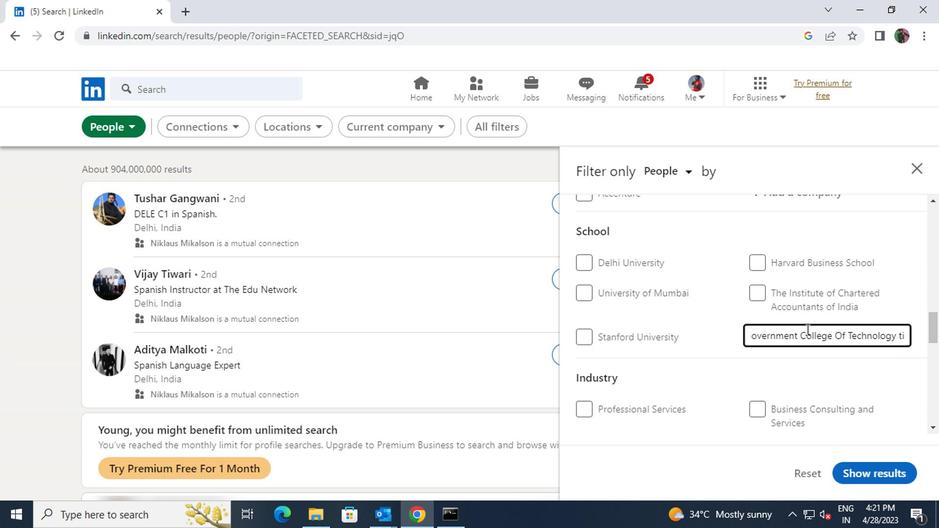 
Action: Mouse moved to (807, 356)
Screenshot: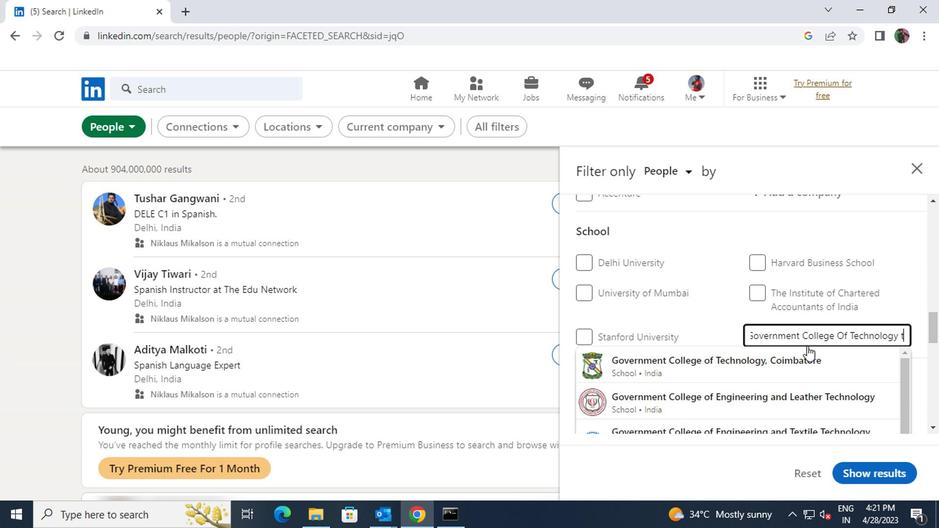 
Action: Mouse pressed left at (807, 356)
Screenshot: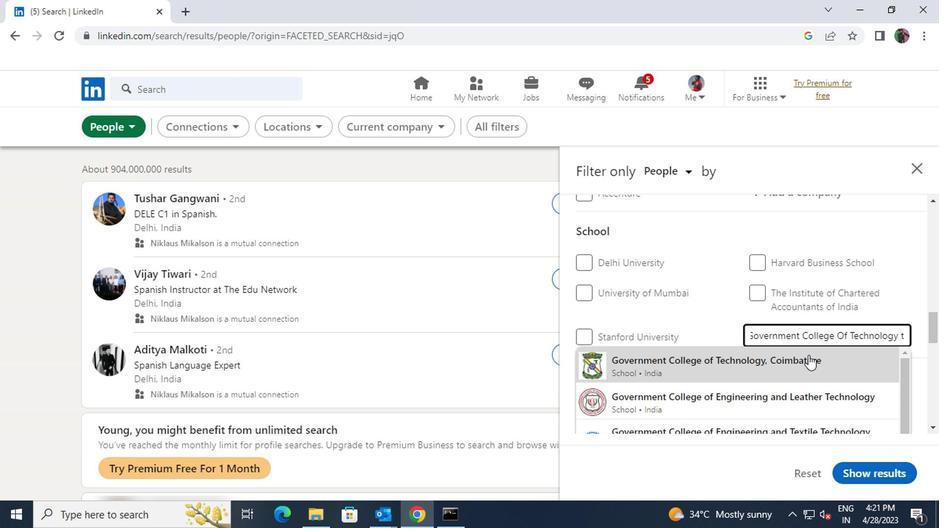 
Action: Mouse scrolled (807, 355) with delta (0, 0)
Screenshot: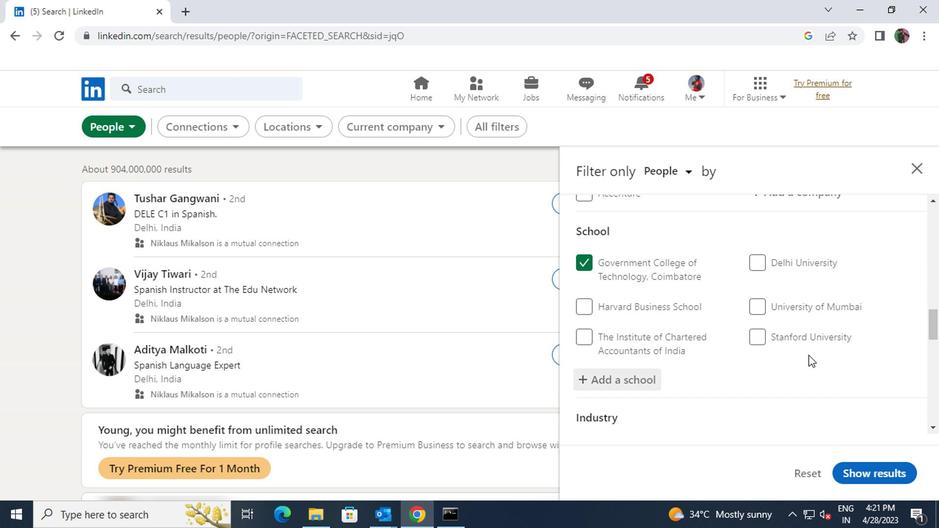 
Action: Mouse scrolled (807, 355) with delta (0, 0)
Screenshot: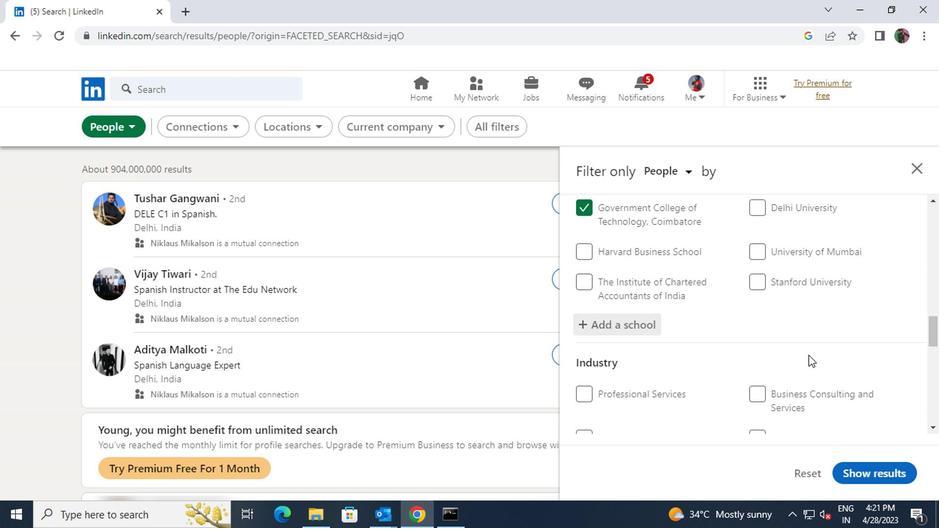 
Action: Mouse scrolled (807, 355) with delta (0, 0)
Screenshot: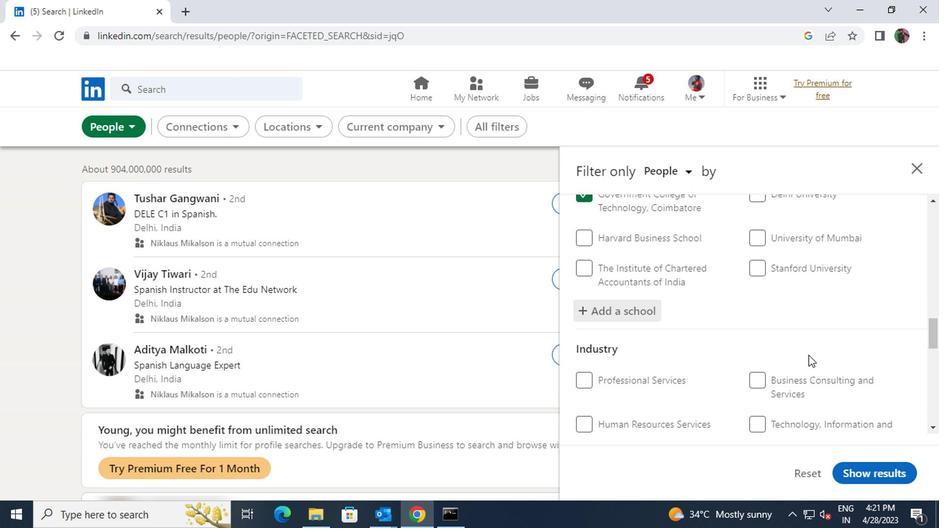 
Action: Mouse moved to (810, 333)
Screenshot: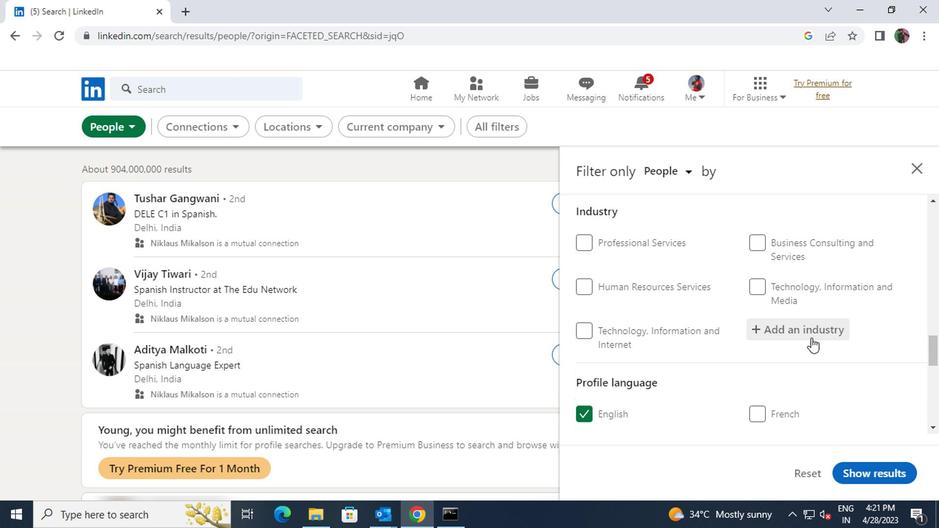 
Action: Mouse pressed left at (810, 333)
Screenshot: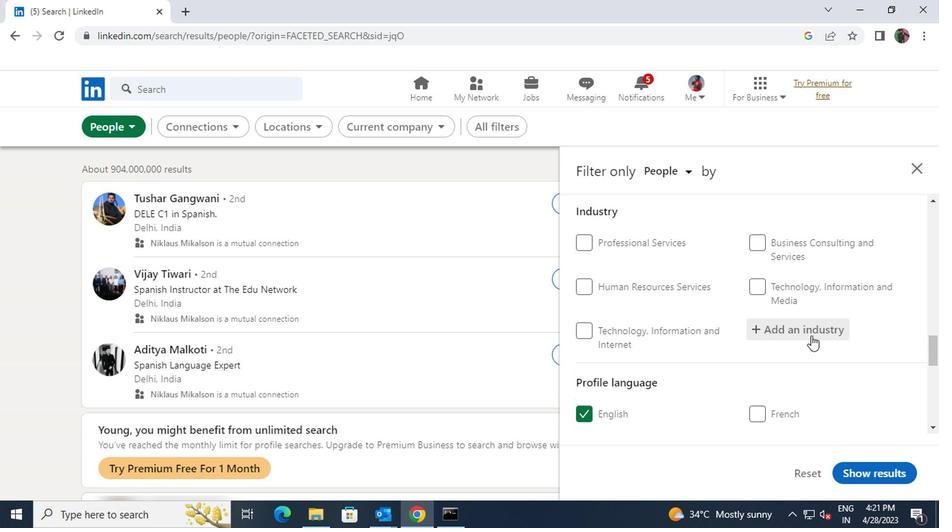 
Action: Key pressed <Key.shift>SCHOOL<Key.space>
Screenshot: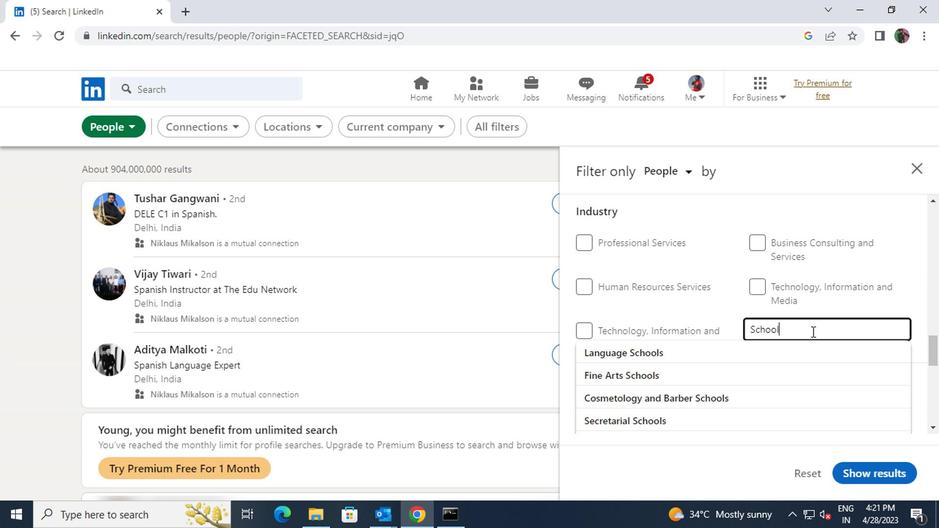 
Action: Mouse moved to (804, 347)
Screenshot: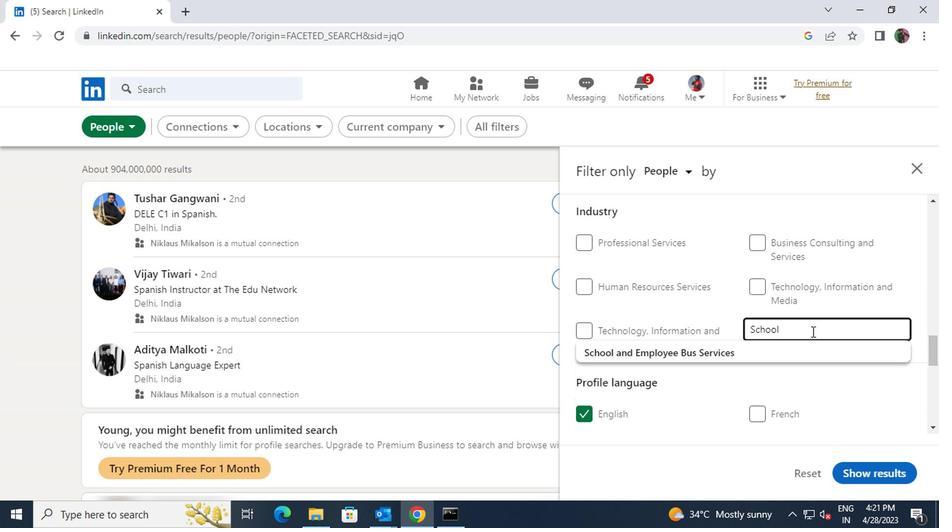 
Action: Mouse pressed left at (804, 347)
Screenshot: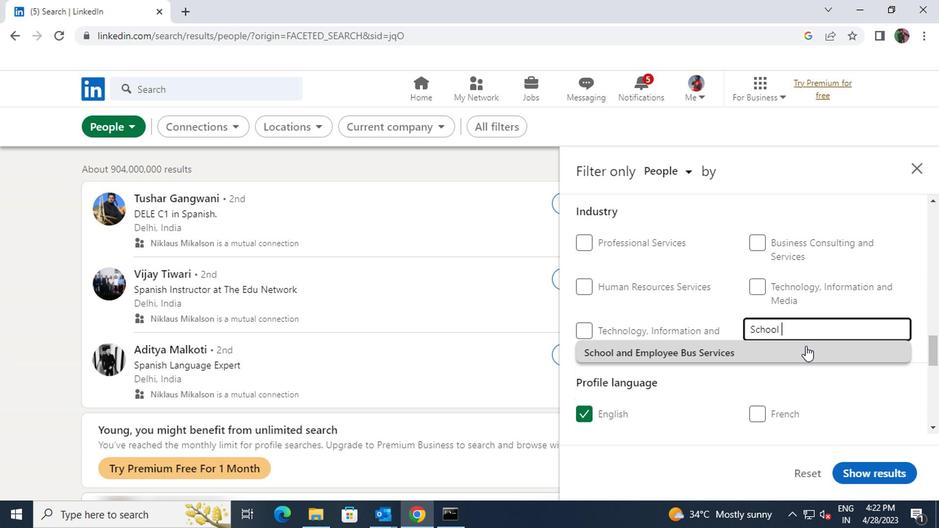 
Action: Mouse scrolled (804, 347) with delta (0, 0)
Screenshot: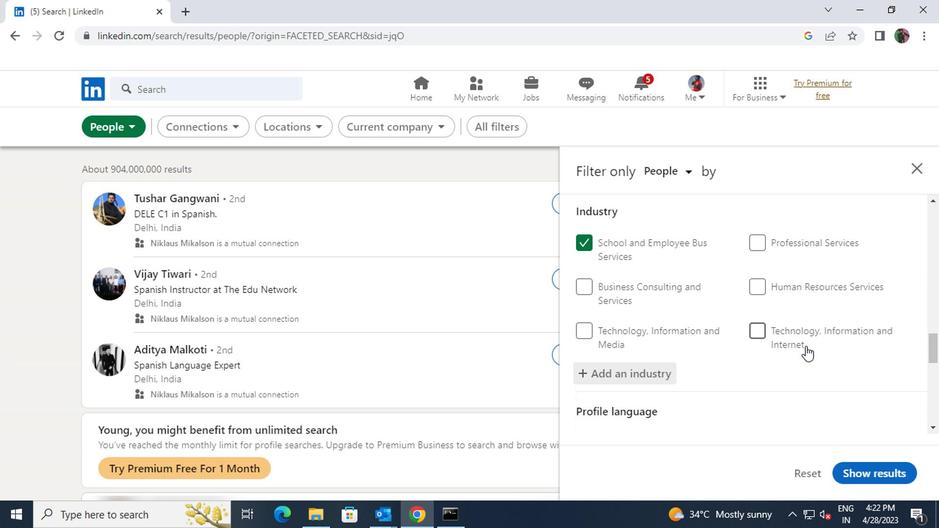 
Action: Mouse scrolled (804, 347) with delta (0, 0)
Screenshot: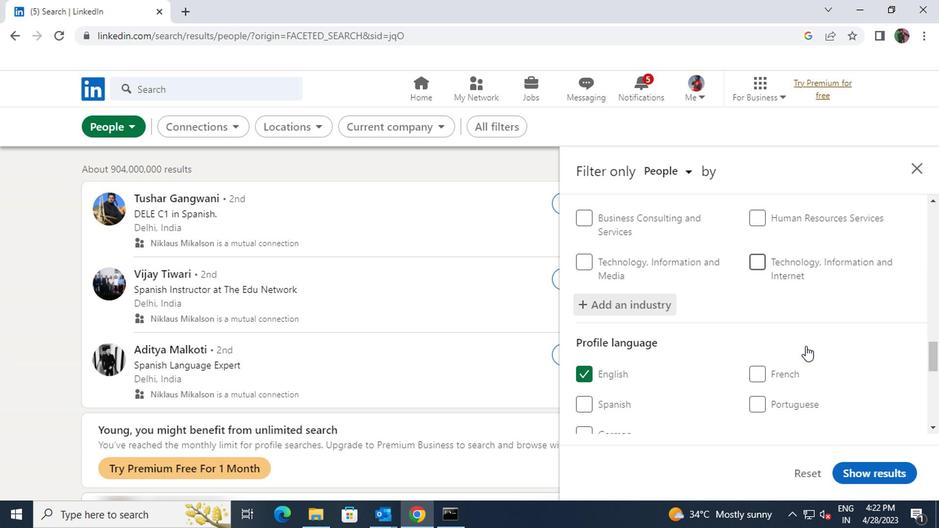 
Action: Mouse scrolled (804, 347) with delta (0, 0)
Screenshot: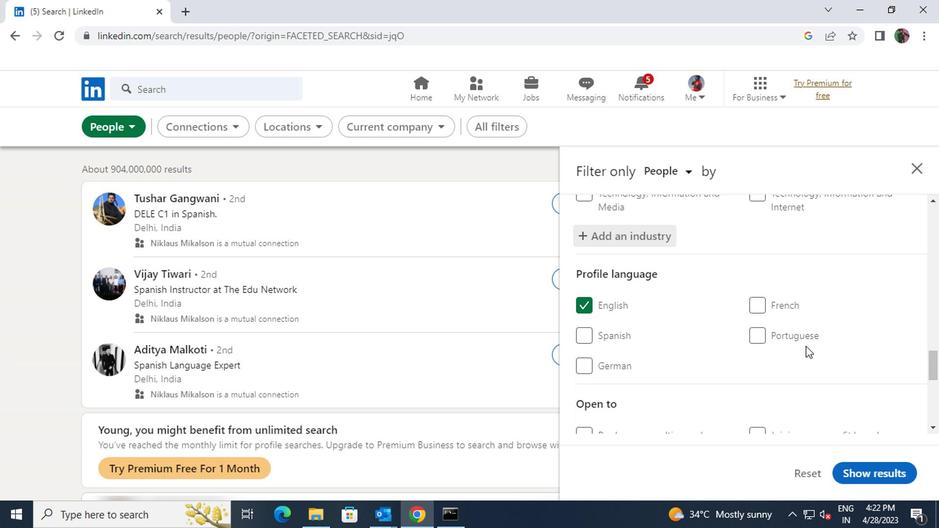
Action: Mouse scrolled (804, 347) with delta (0, 0)
Screenshot: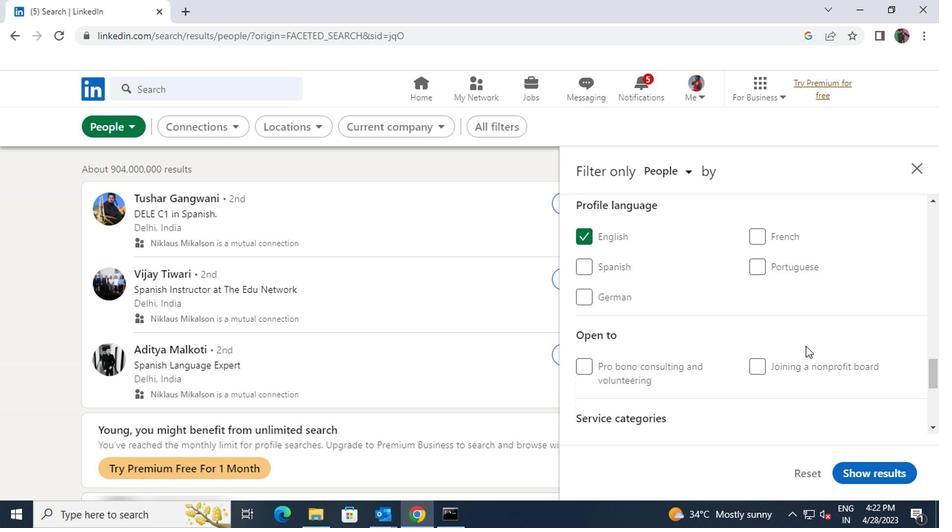
Action: Mouse scrolled (804, 347) with delta (0, 0)
Screenshot: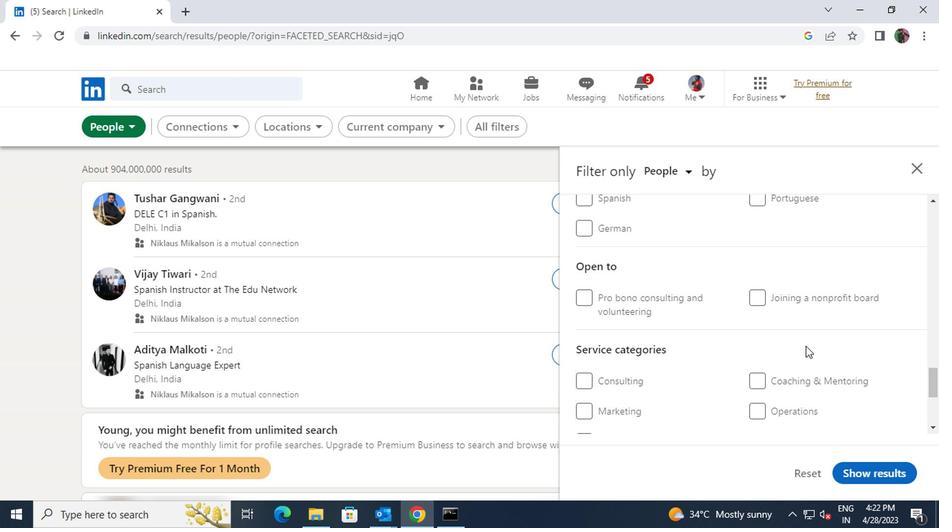 
Action: Mouse scrolled (804, 347) with delta (0, 0)
Screenshot: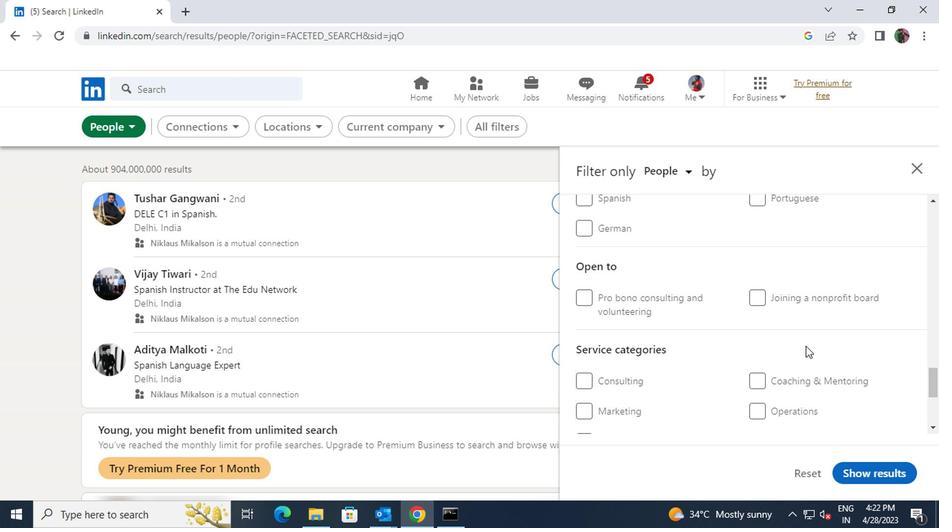 
Action: Mouse moved to (796, 306)
Screenshot: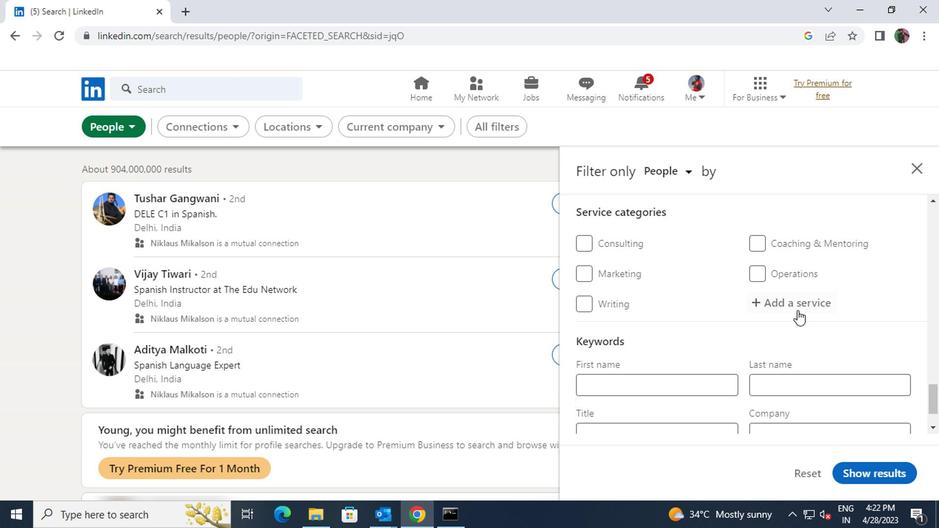 
Action: Mouse pressed left at (796, 306)
Screenshot: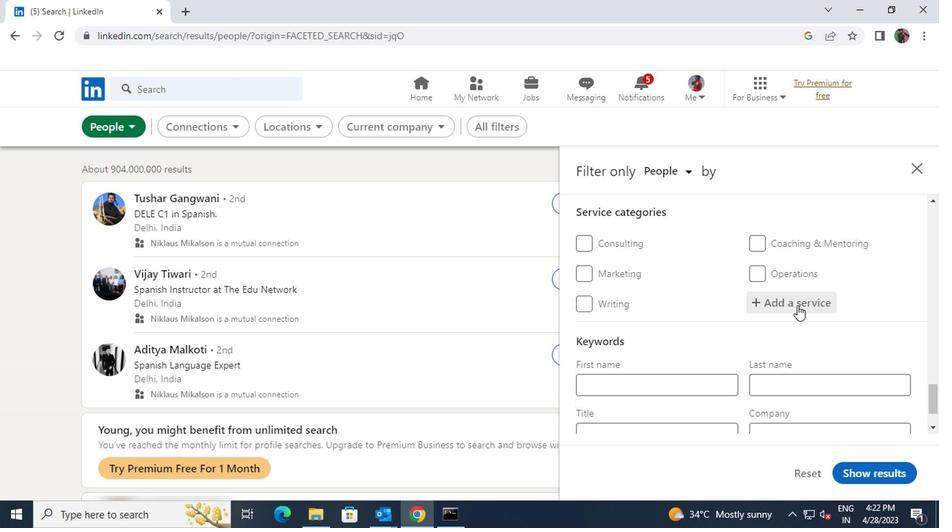 
Action: Key pressed <Key.shift>
Screenshot: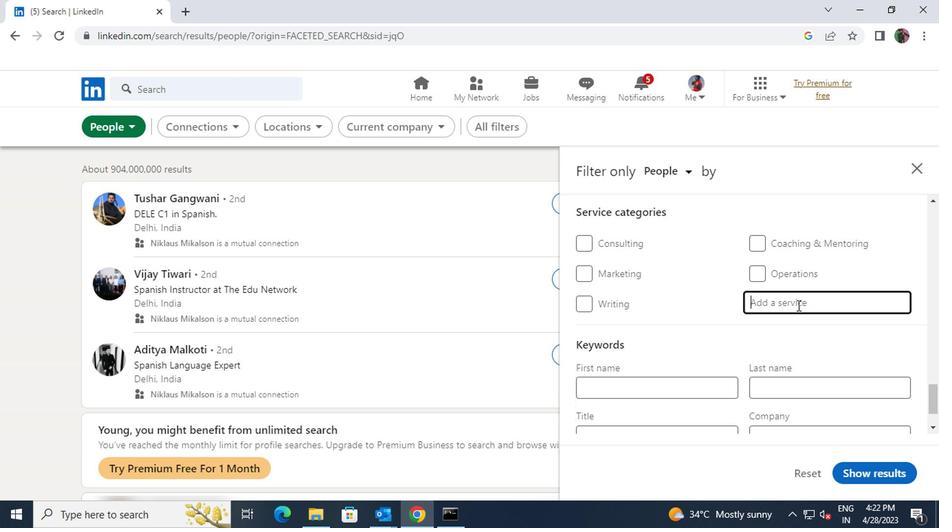 
Action: Mouse moved to (796, 306)
Screenshot: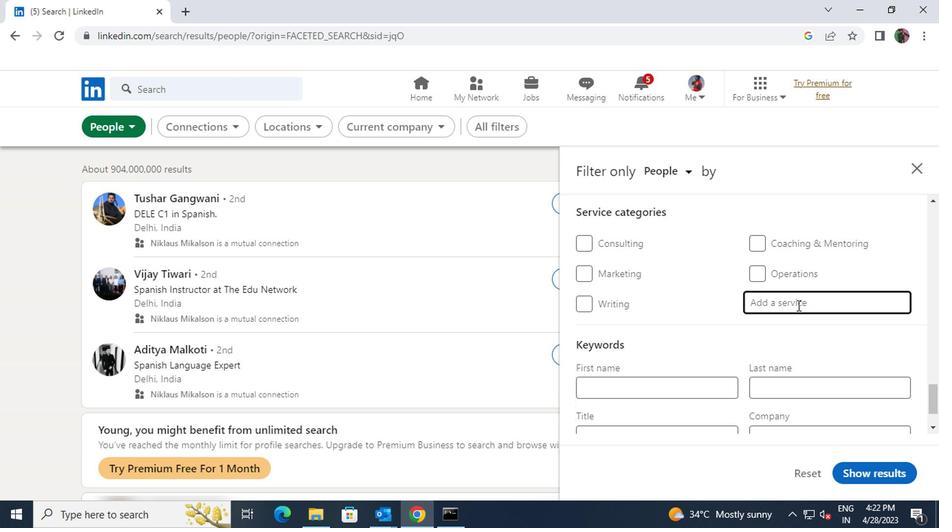 
Action: Key pressed ANDROID
Screenshot: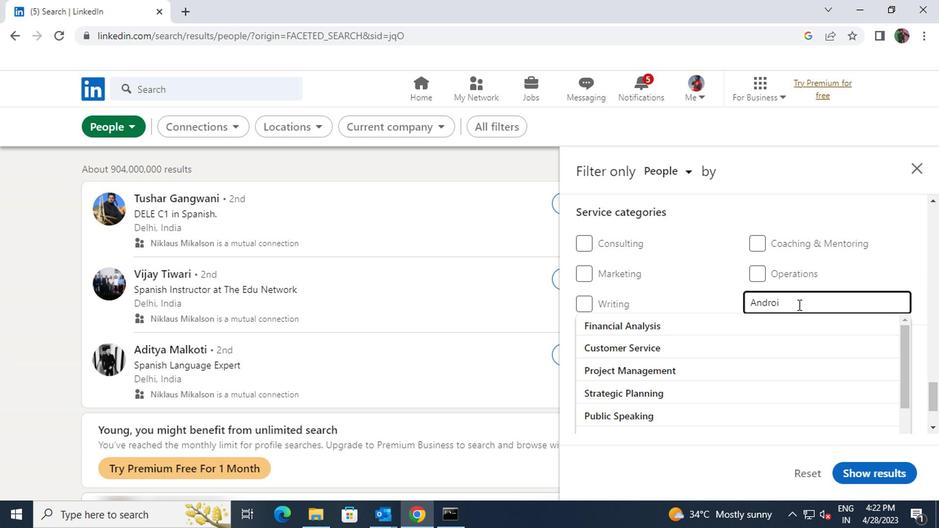 
Action: Mouse moved to (771, 319)
Screenshot: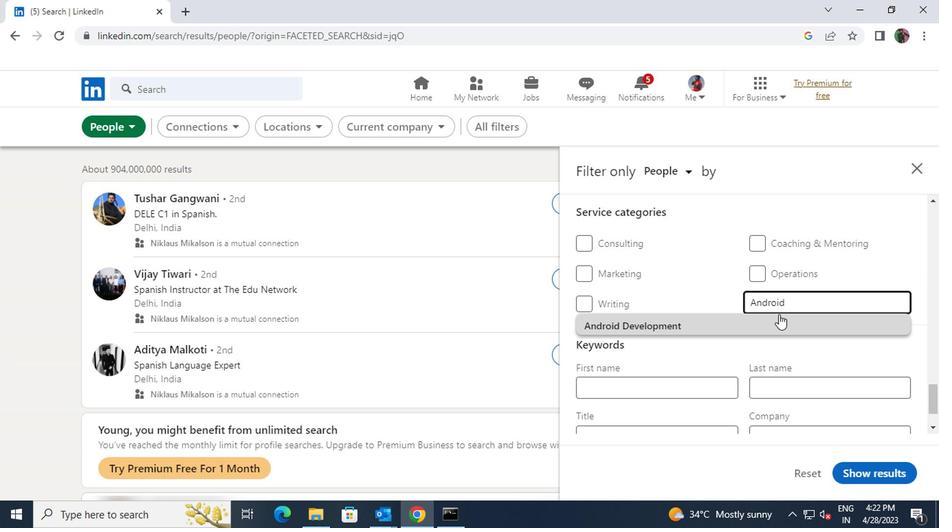 
Action: Mouse pressed left at (771, 319)
Screenshot: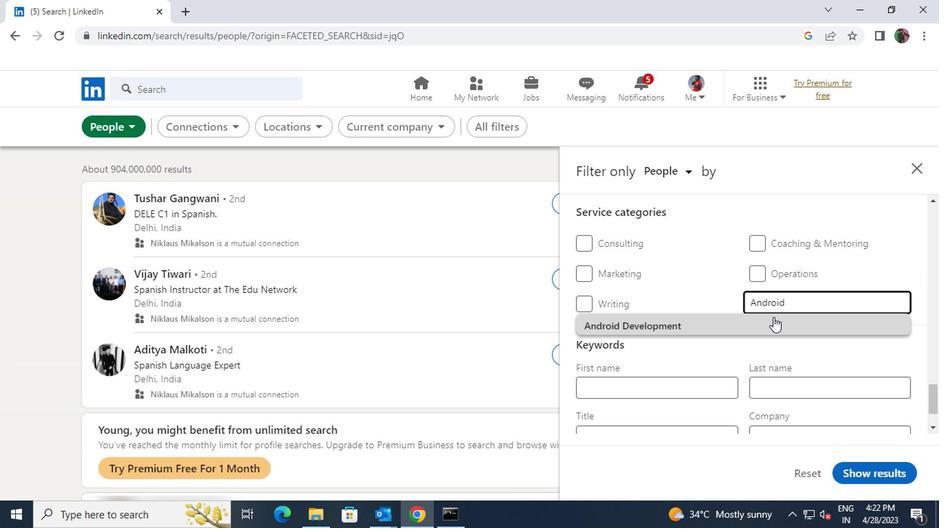 
Action: Mouse scrolled (771, 318) with delta (0, 0)
Screenshot: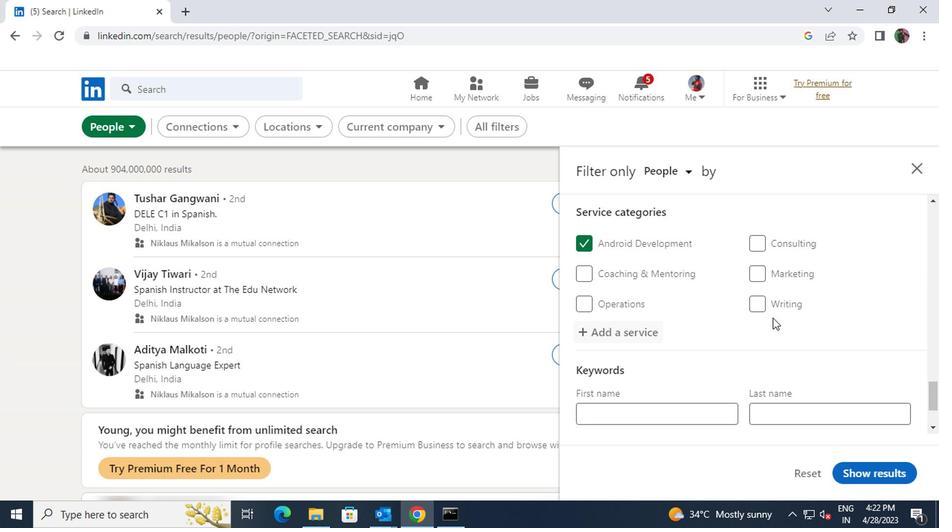 
Action: Mouse moved to (717, 390)
Screenshot: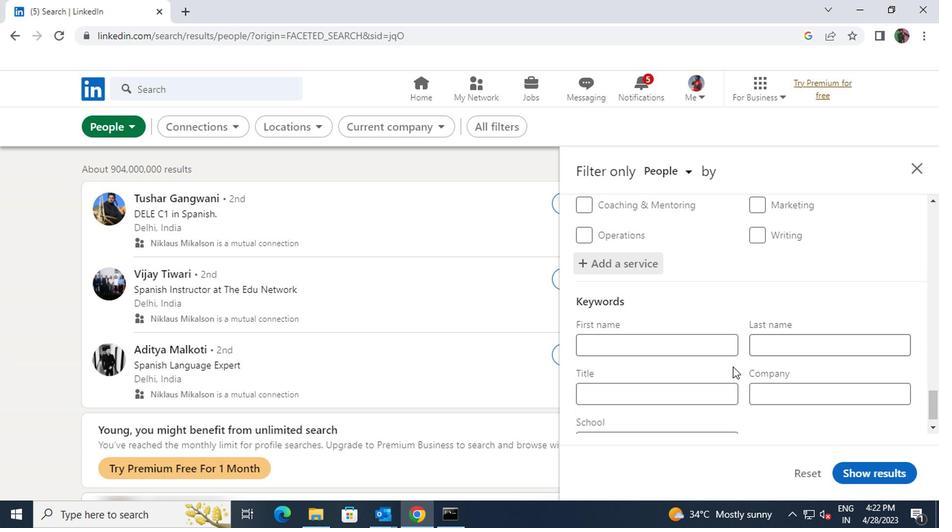 
Action: Mouse pressed left at (717, 390)
Screenshot: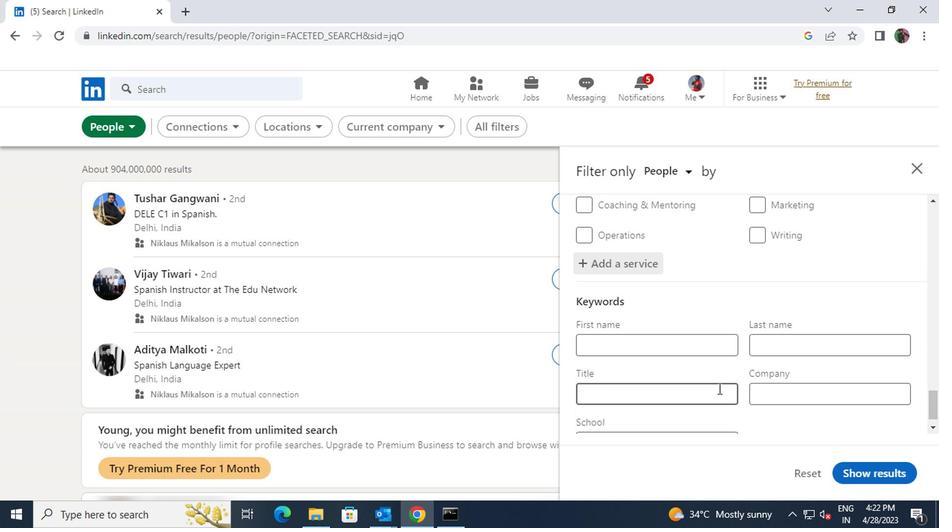 
Action: Key pressed <Key.shift>PHLEBOTOMIST
Screenshot: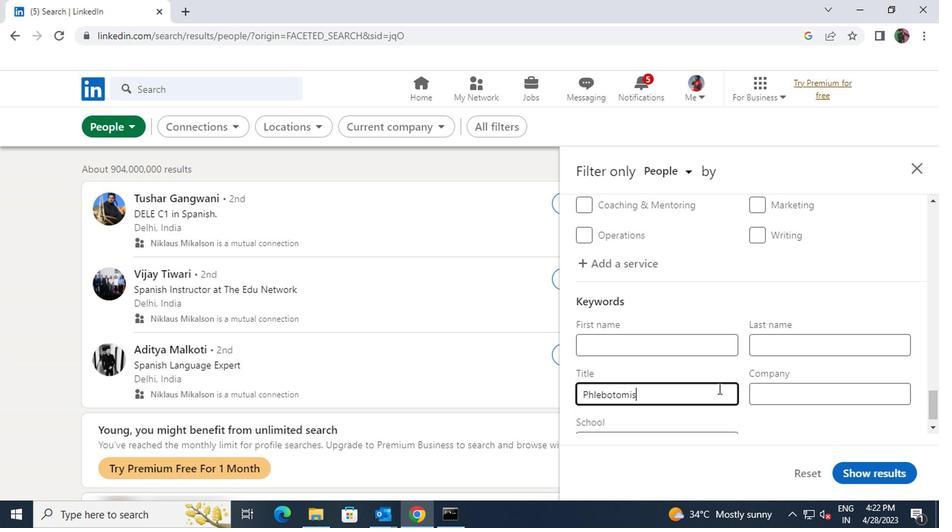 
Action: Mouse moved to (746, 395)
Screenshot: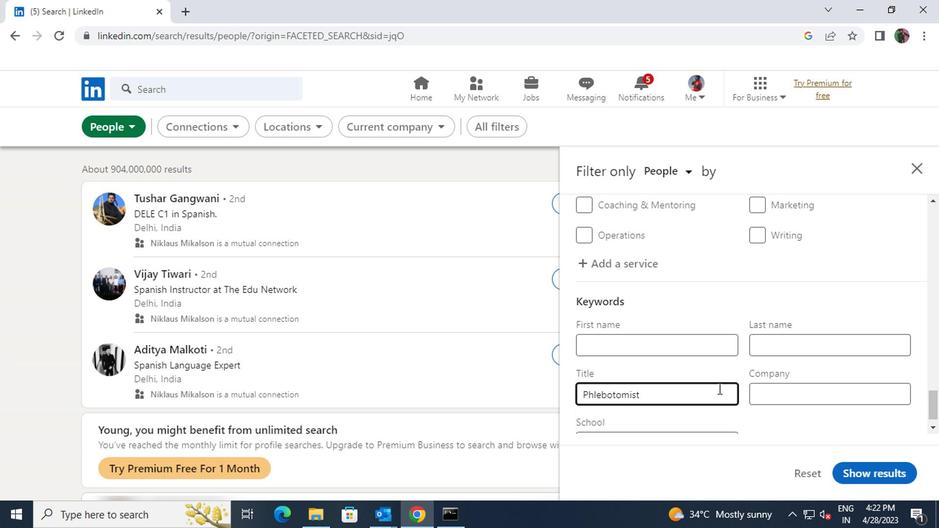 
Action: Mouse scrolled (746, 394) with delta (0, 0)
Screenshot: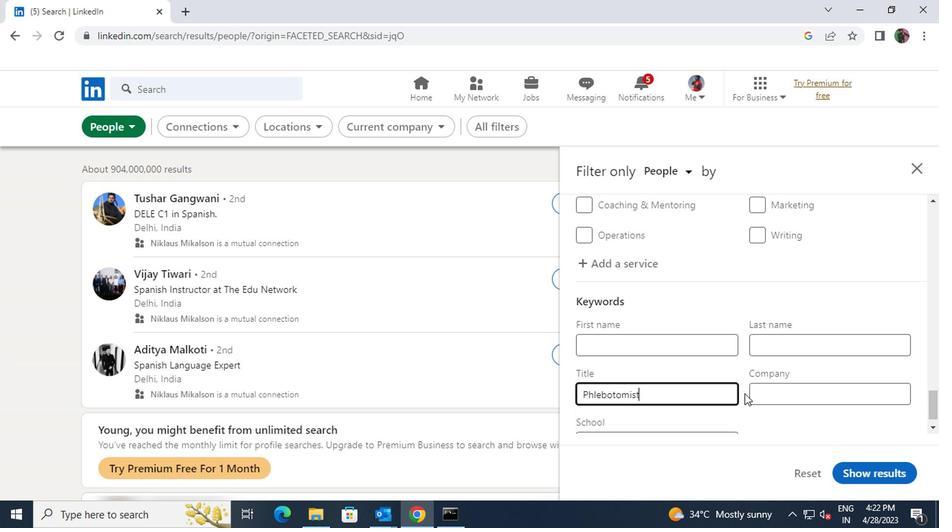 
Action: Mouse moved to (746, 395)
Screenshot: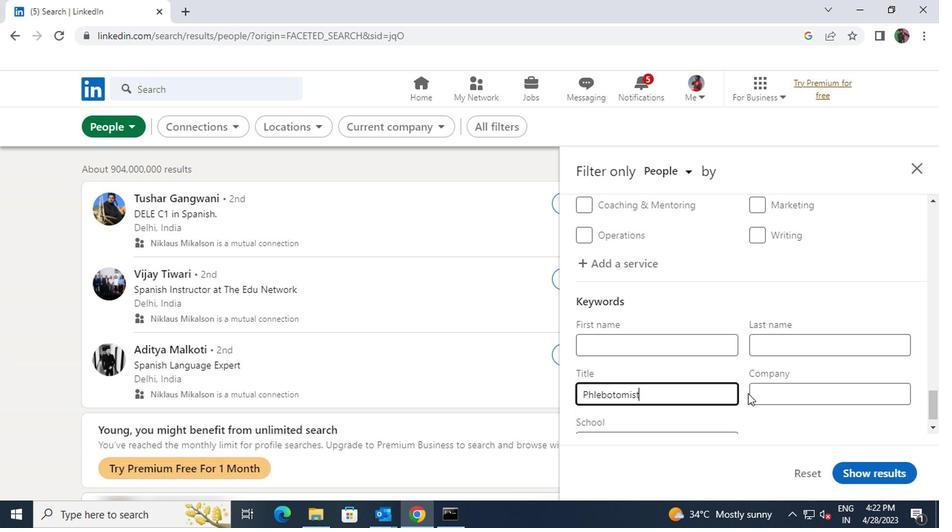 
Action: Mouse scrolled (746, 394) with delta (0, 0)
Screenshot: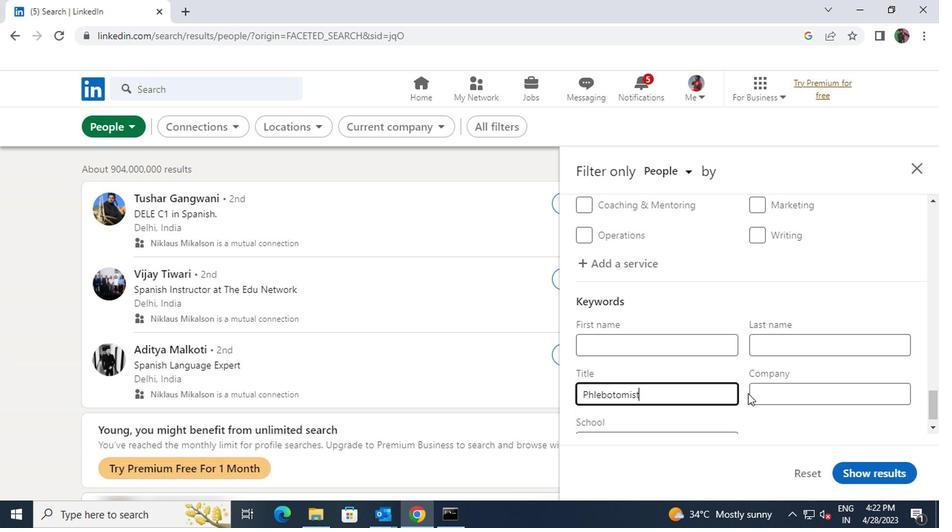 
Action: Mouse moved to (843, 470)
Screenshot: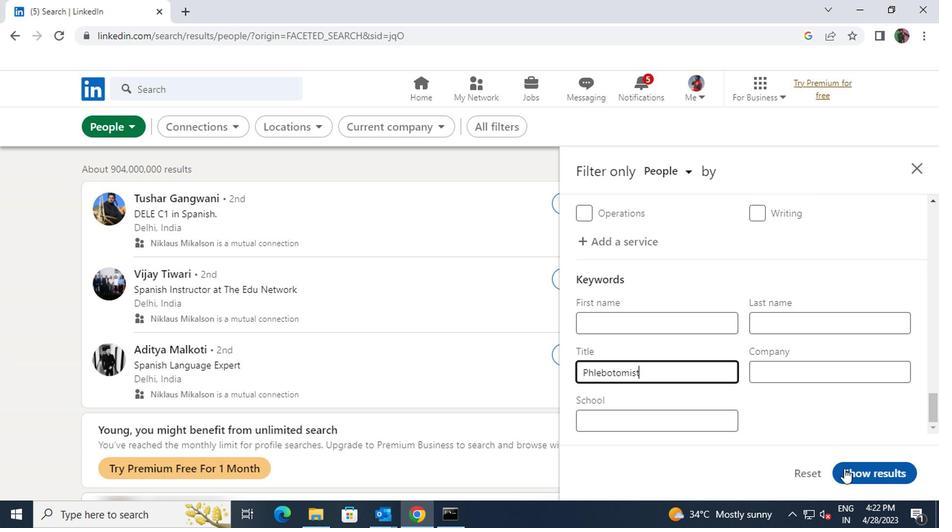 
Action: Mouse pressed left at (843, 470)
Screenshot: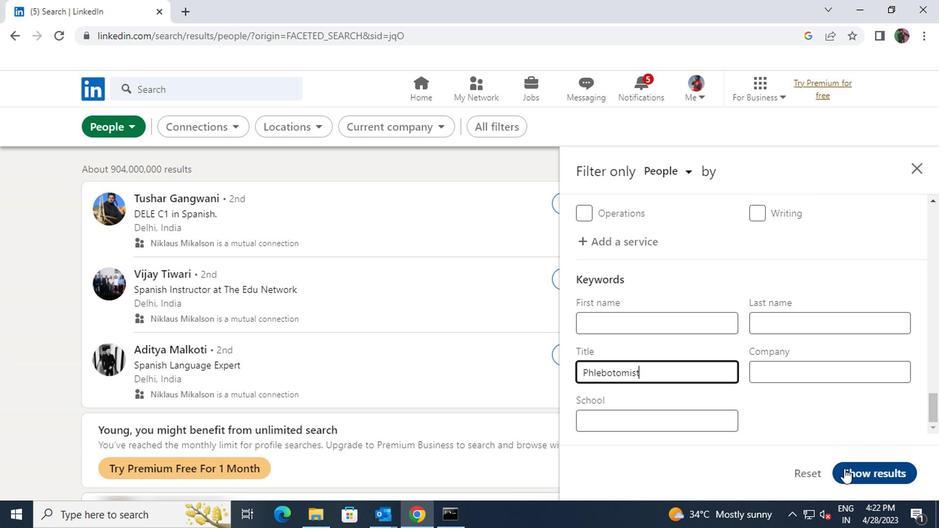 
